Task: Research Airbnb properties in Saidpur, Bangladesh from 1st December, 2023 to 9th December, 2023 for 5 adults. Place can be entire room with 3 bedrooms having 3 beds and 3 bathrooms. Property type can be house. Amenities needed are: air conditioning, kitchen, free parkinig on premises.
Action: Mouse moved to (419, 93)
Screenshot: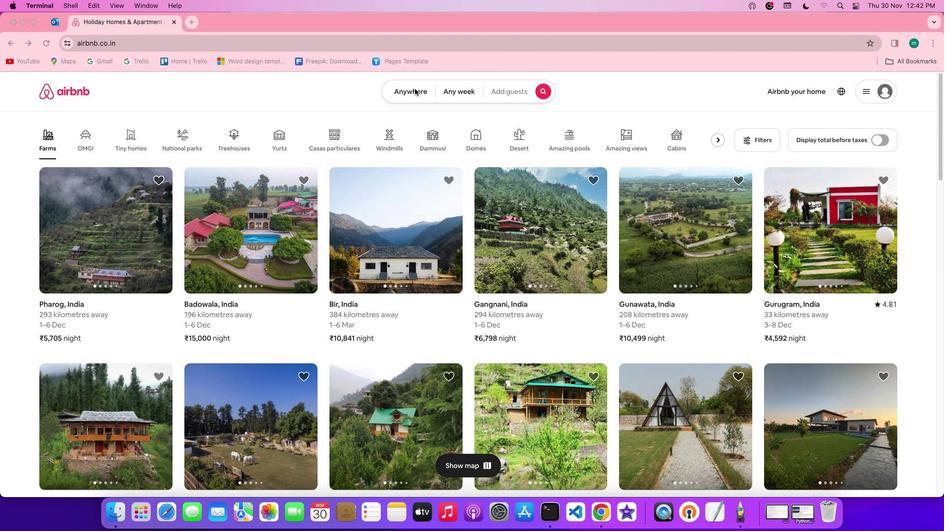 
Action: Mouse pressed left at (419, 93)
Screenshot: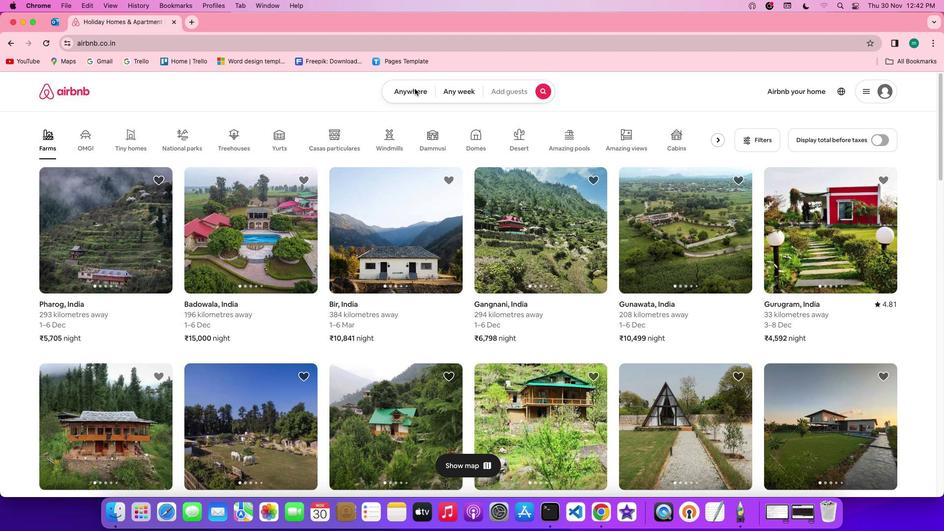 
Action: Mouse pressed left at (419, 93)
Screenshot: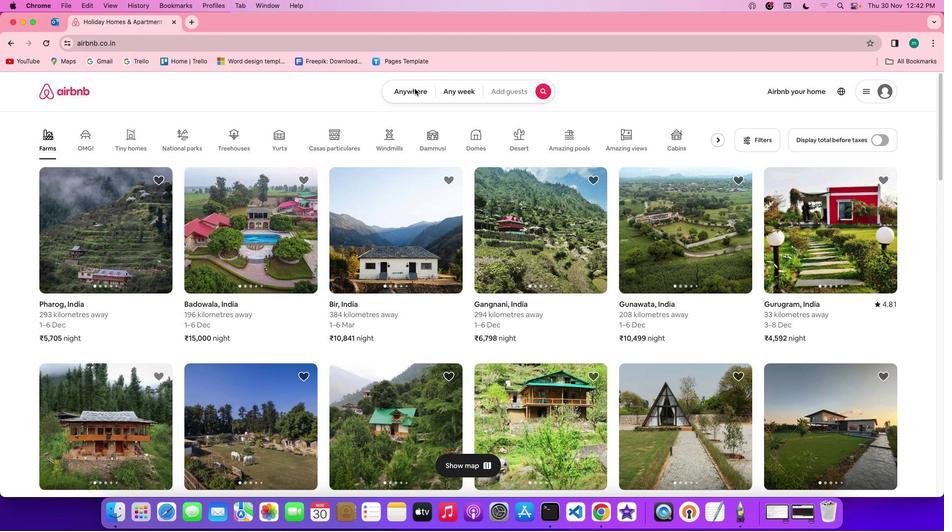 
Action: Mouse moved to (376, 131)
Screenshot: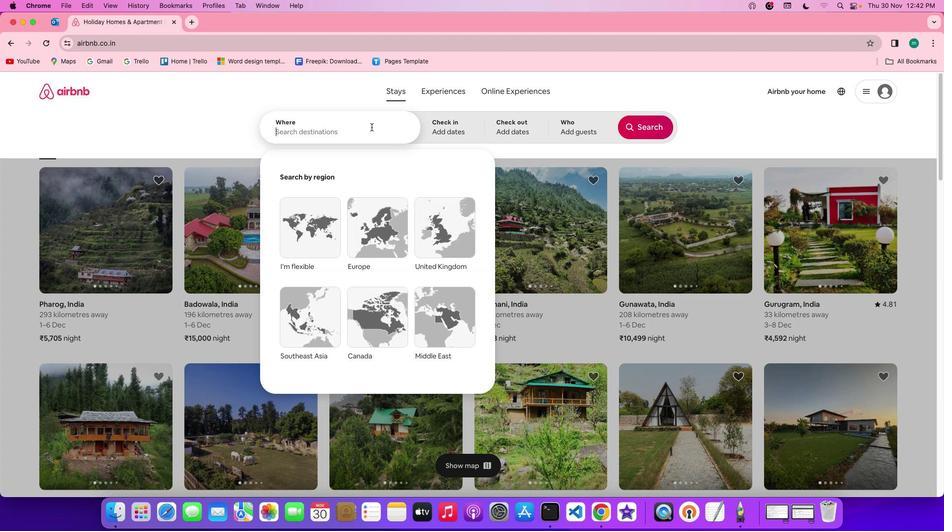 
Action: Mouse pressed left at (376, 131)
Screenshot: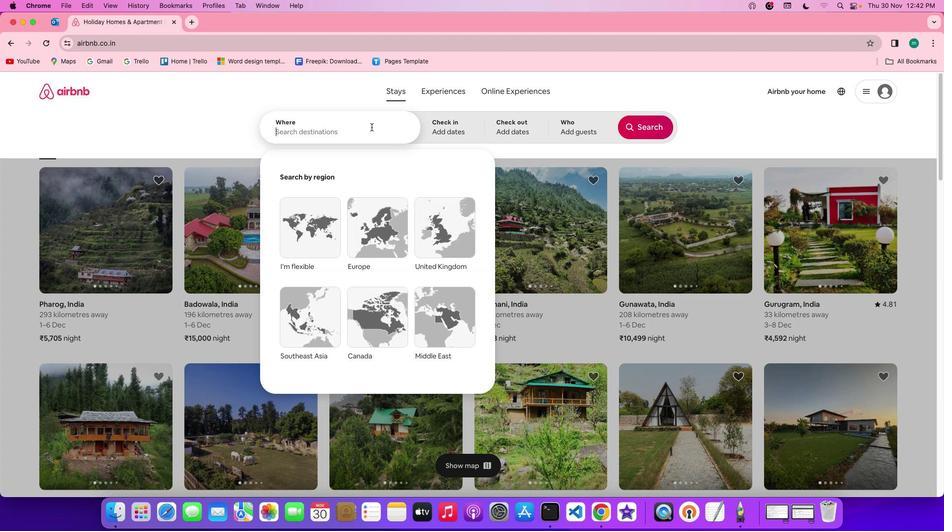 
Action: Key pressed Key.shift'D'Key.backspace's''a''i''d''p''u''r'','Key.spaceKey.shift'b''a''n''g''l''a''d''e''s''h'
Screenshot: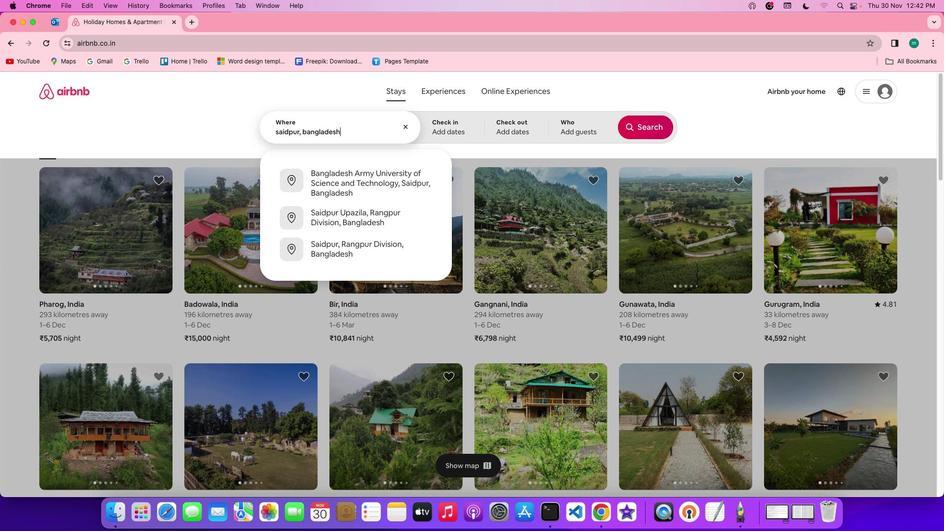
Action: Mouse moved to (435, 130)
Screenshot: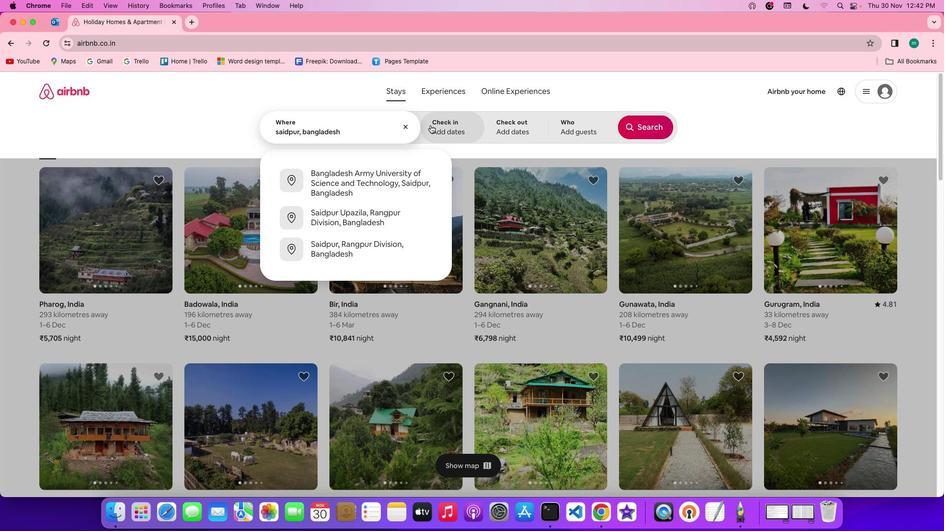 
Action: Mouse pressed left at (435, 130)
Screenshot: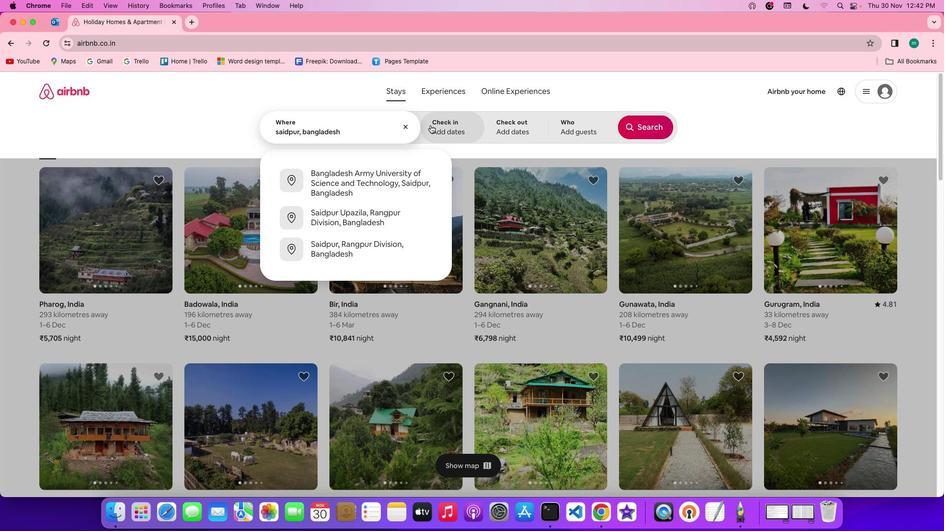 
Action: Mouse moved to (620, 248)
Screenshot: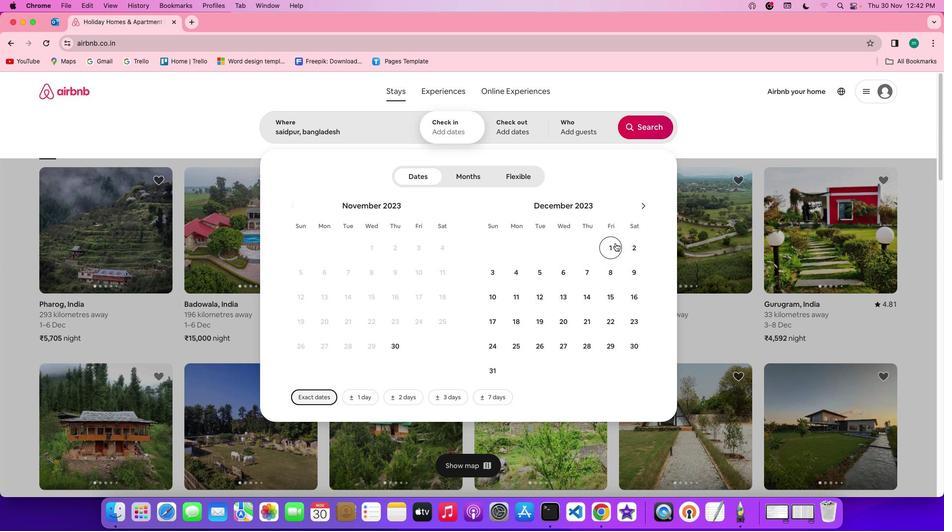 
Action: Mouse pressed left at (620, 248)
Screenshot: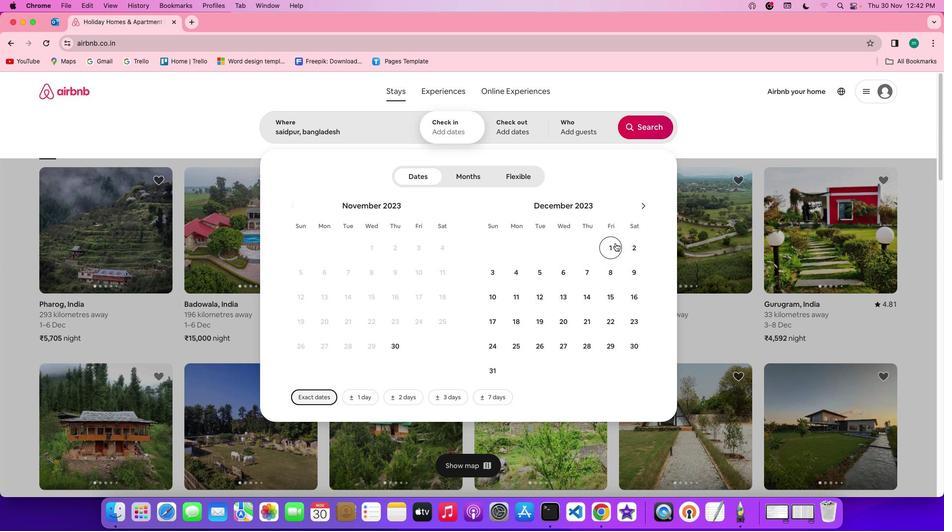 
Action: Mouse moved to (636, 271)
Screenshot: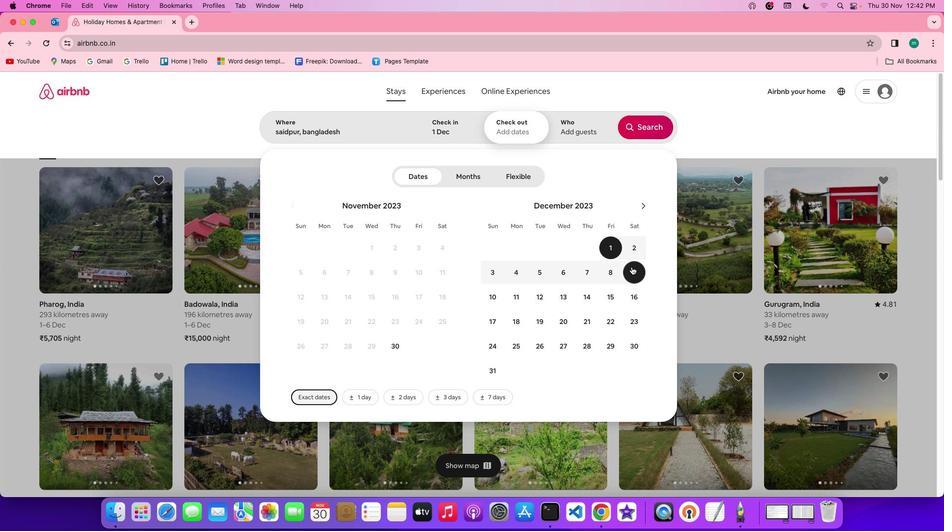 
Action: Mouse pressed left at (636, 271)
Screenshot: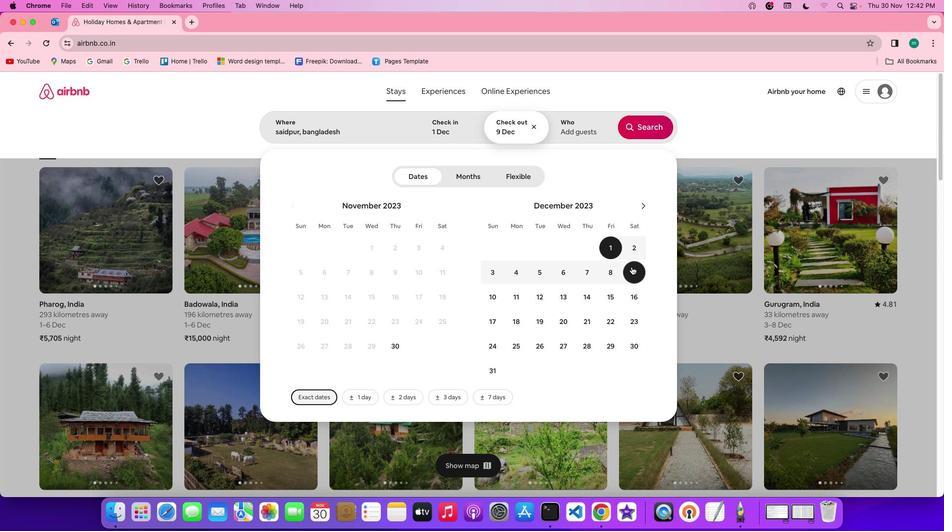 
Action: Mouse moved to (592, 141)
Screenshot: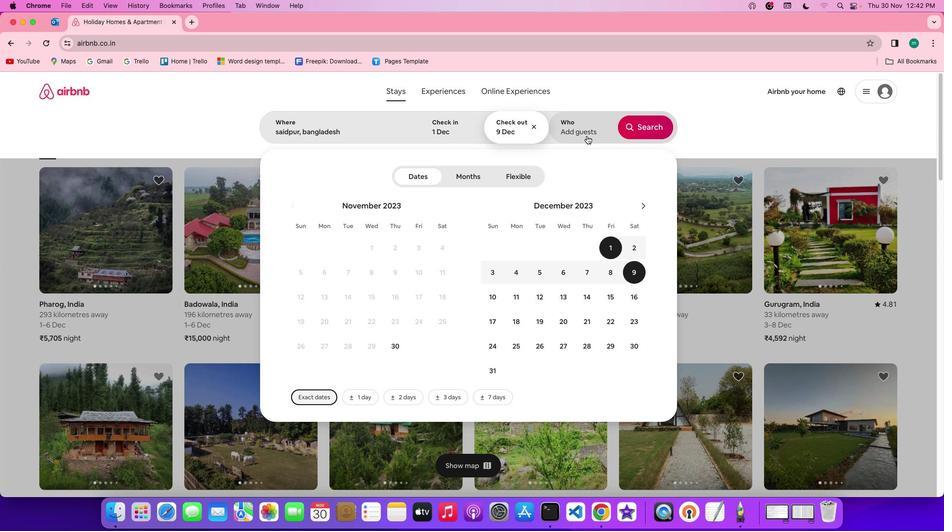 
Action: Mouse pressed left at (592, 141)
Screenshot: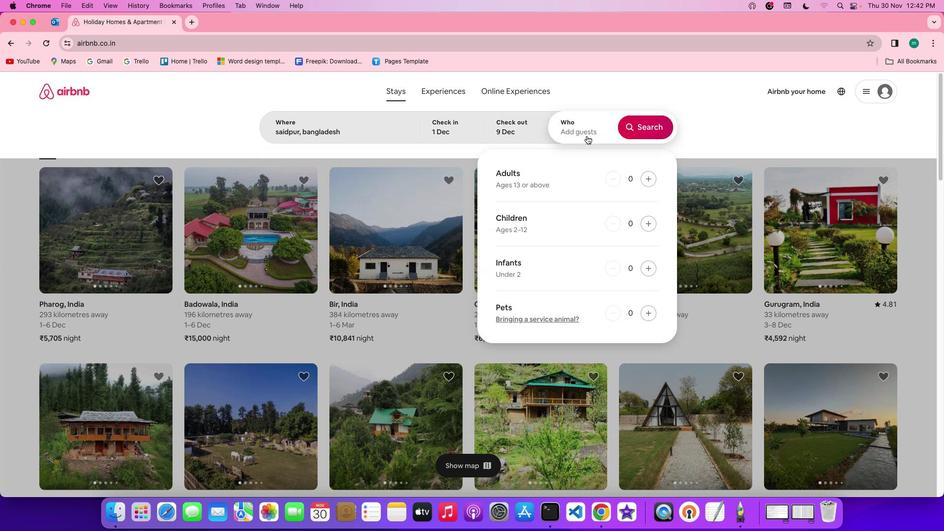 
Action: Mouse moved to (656, 185)
Screenshot: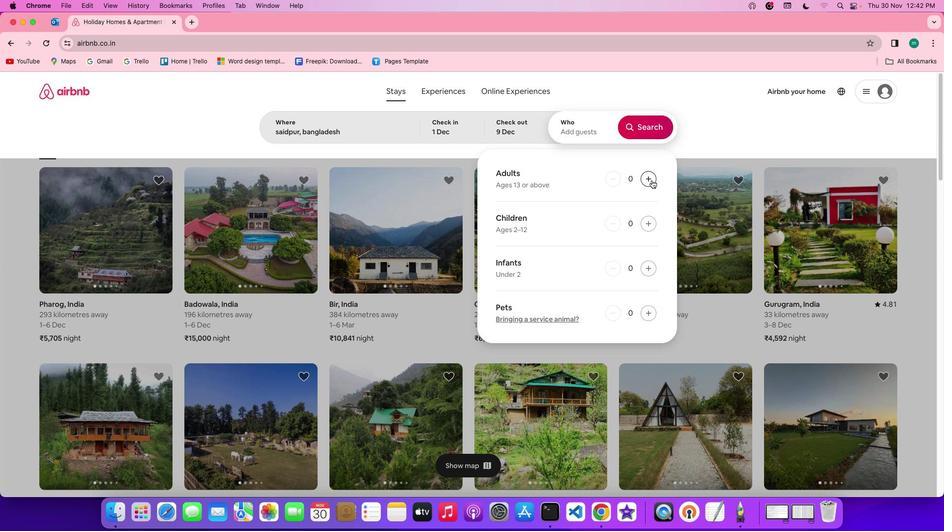 
Action: Mouse pressed left at (656, 185)
Screenshot: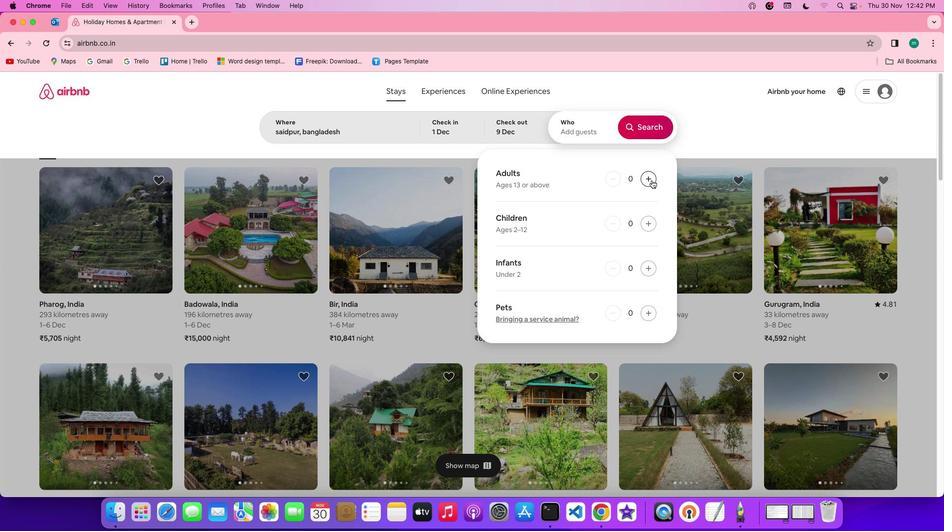 
Action: Mouse pressed left at (656, 185)
Screenshot: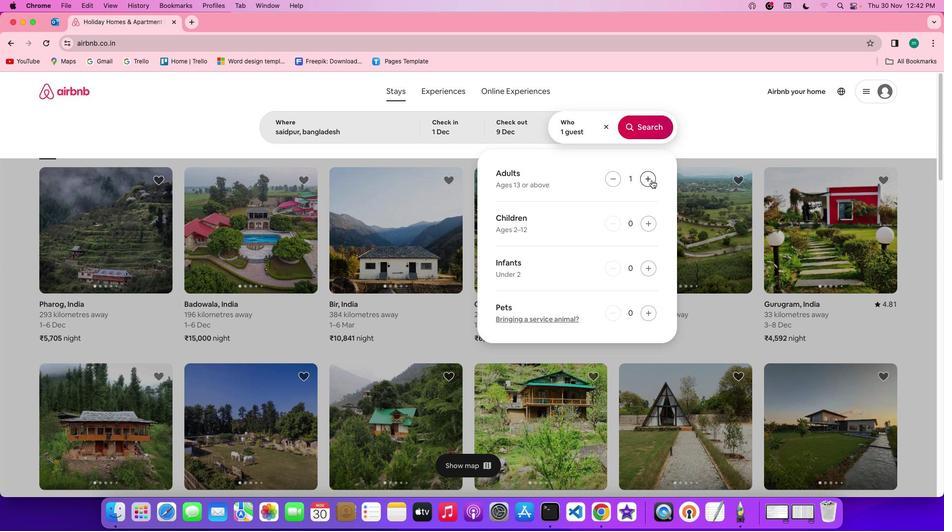 
Action: Mouse pressed left at (656, 185)
Screenshot: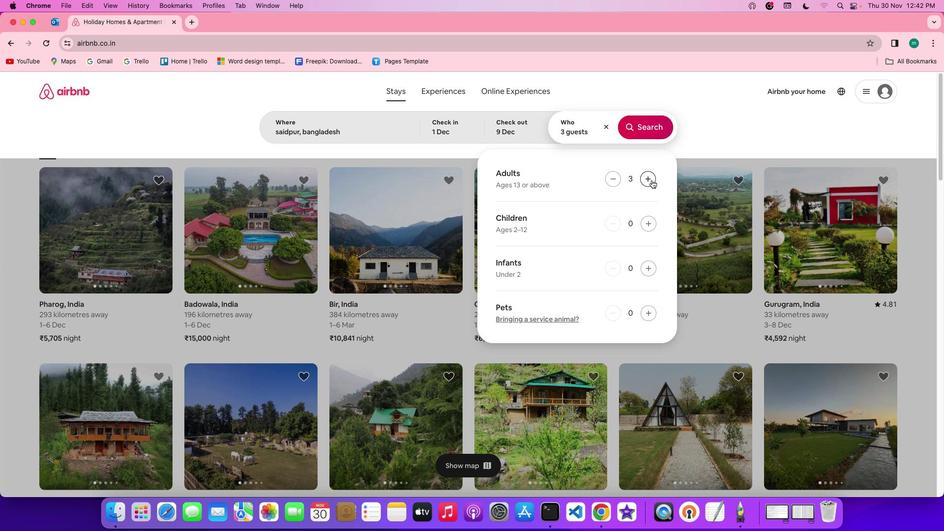 
Action: Mouse pressed left at (656, 185)
Screenshot: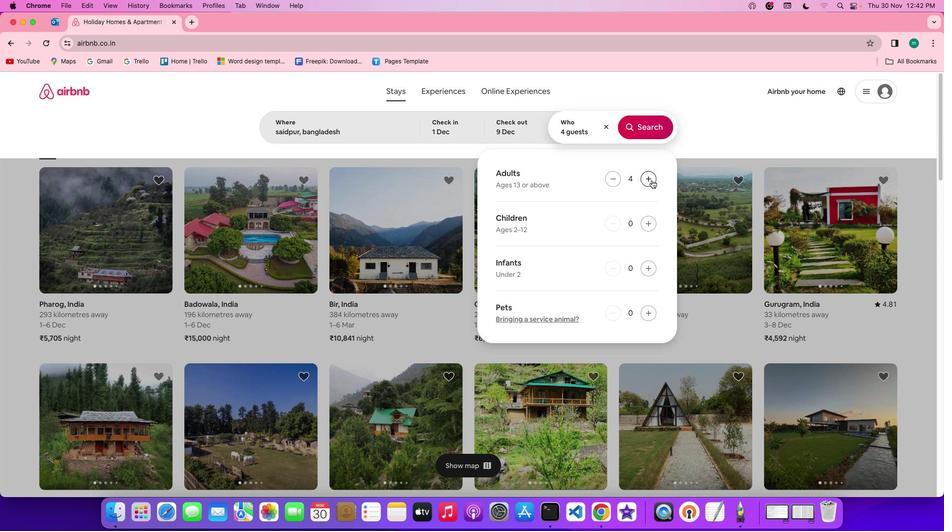 
Action: Mouse pressed left at (656, 185)
Screenshot: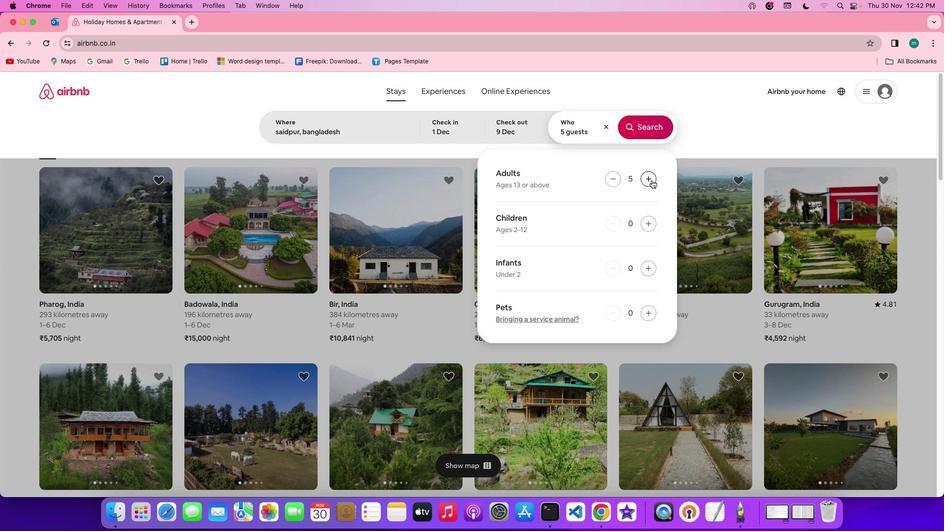 
Action: Mouse moved to (639, 131)
Screenshot: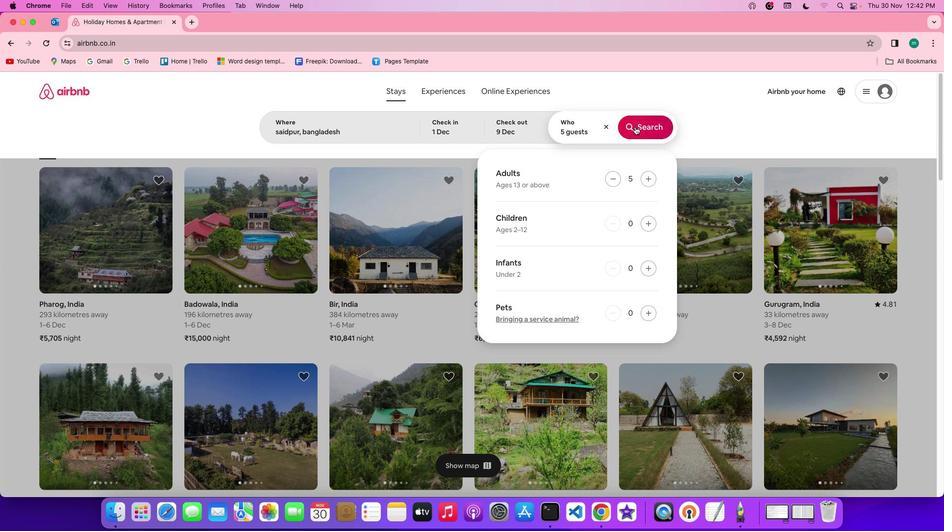 
Action: Mouse pressed left at (639, 131)
Screenshot: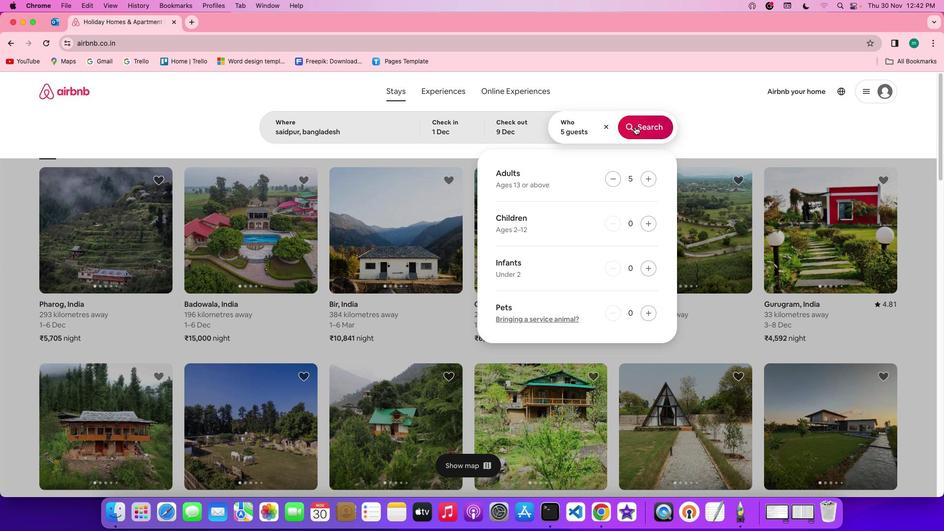 
Action: Mouse moved to (799, 133)
Screenshot: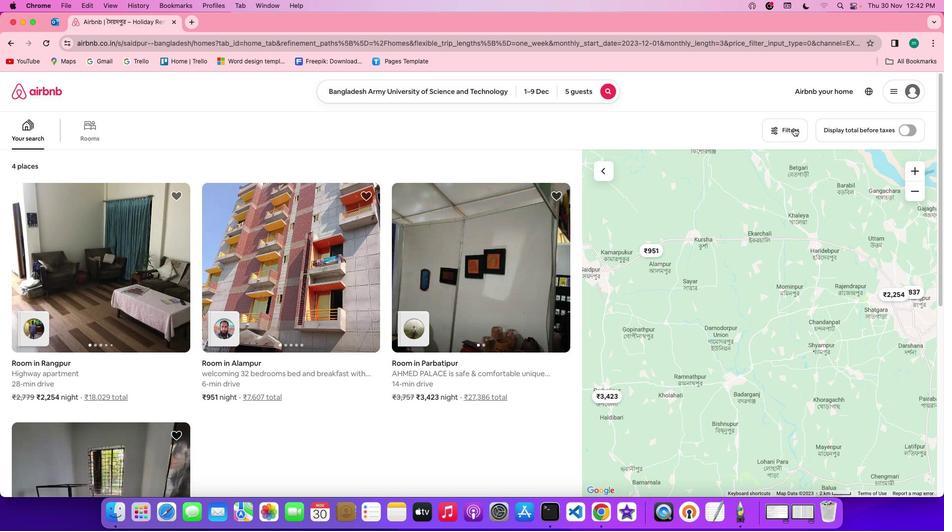 
Action: Mouse pressed left at (799, 133)
Screenshot: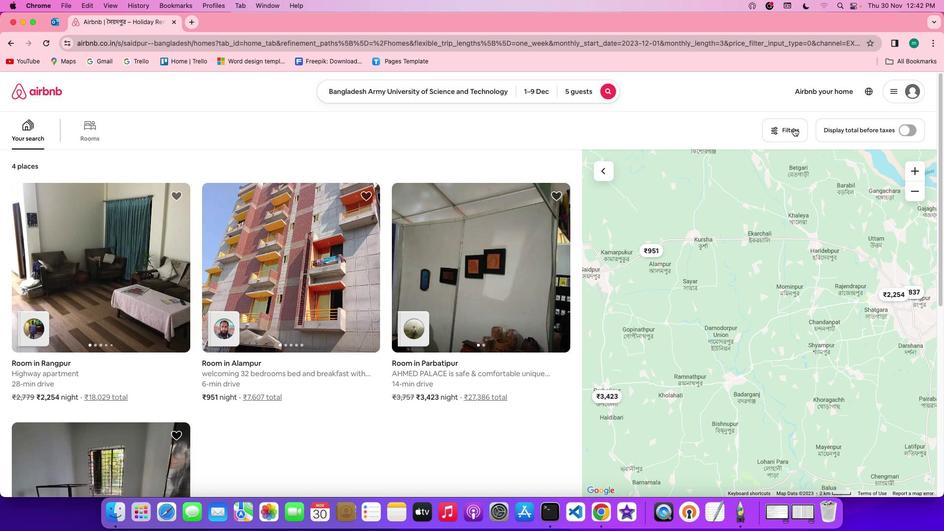 
Action: Mouse moved to (530, 290)
Screenshot: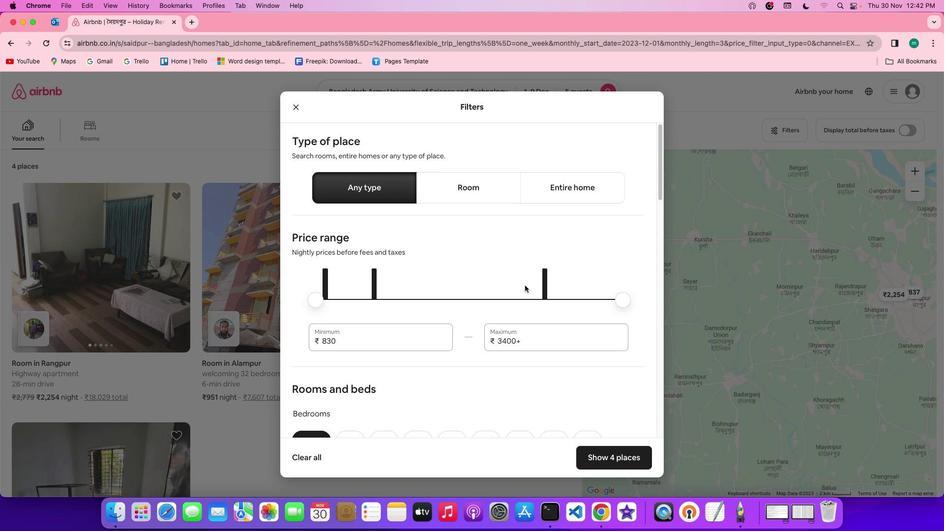 
Action: Mouse scrolled (530, 290) with delta (4, 4)
Screenshot: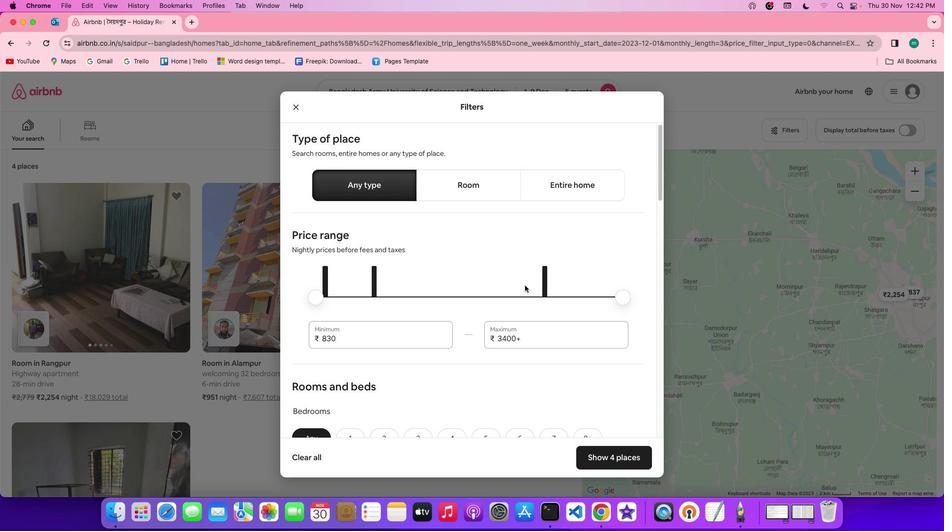 
Action: Mouse scrolled (530, 290) with delta (4, 4)
Screenshot: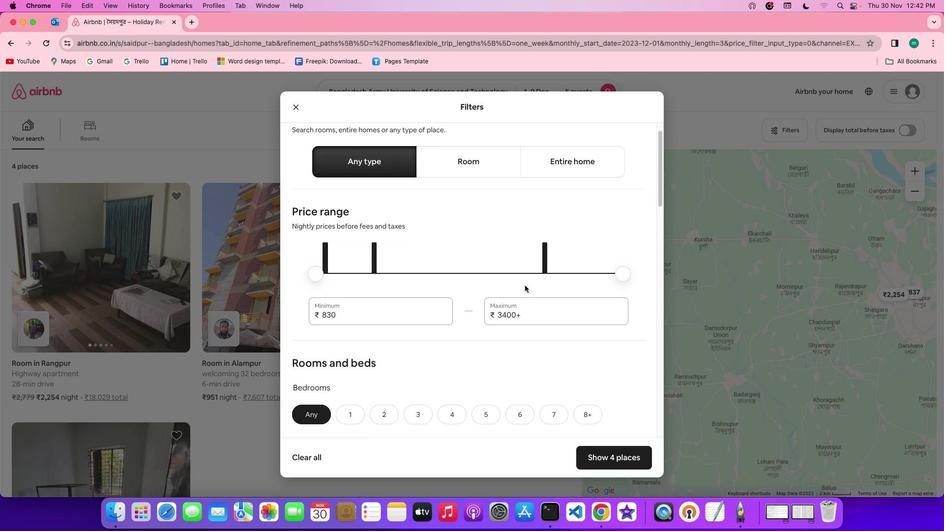 
Action: Mouse scrolled (530, 290) with delta (4, 3)
Screenshot: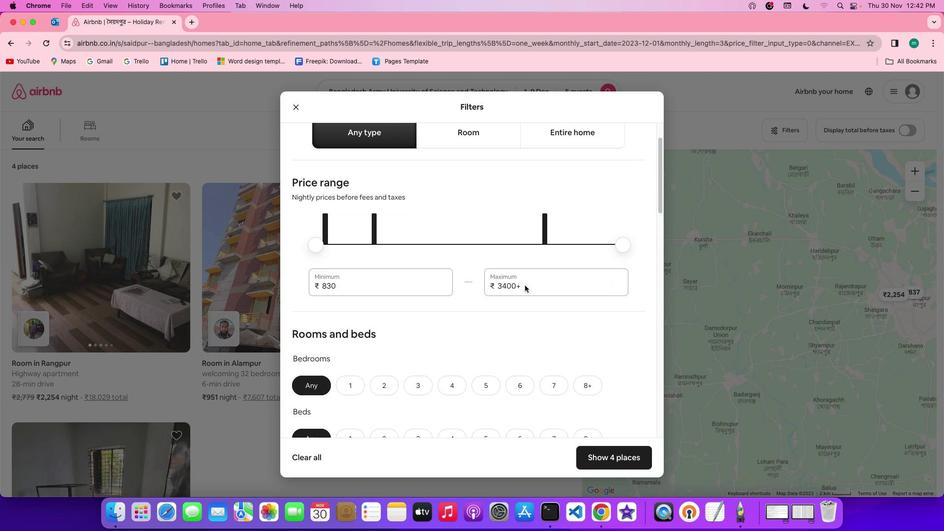 
Action: Mouse scrolled (530, 290) with delta (4, 3)
Screenshot: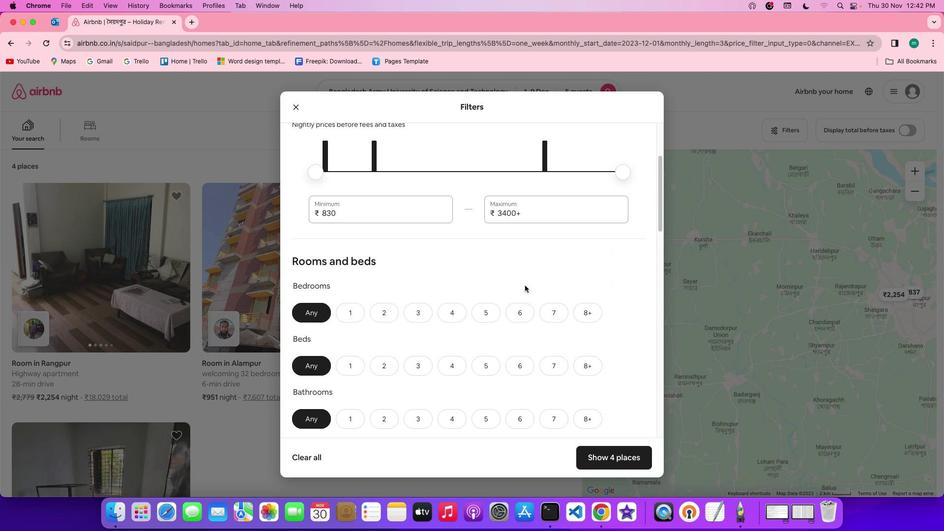 
Action: Mouse scrolled (530, 290) with delta (4, 4)
Screenshot: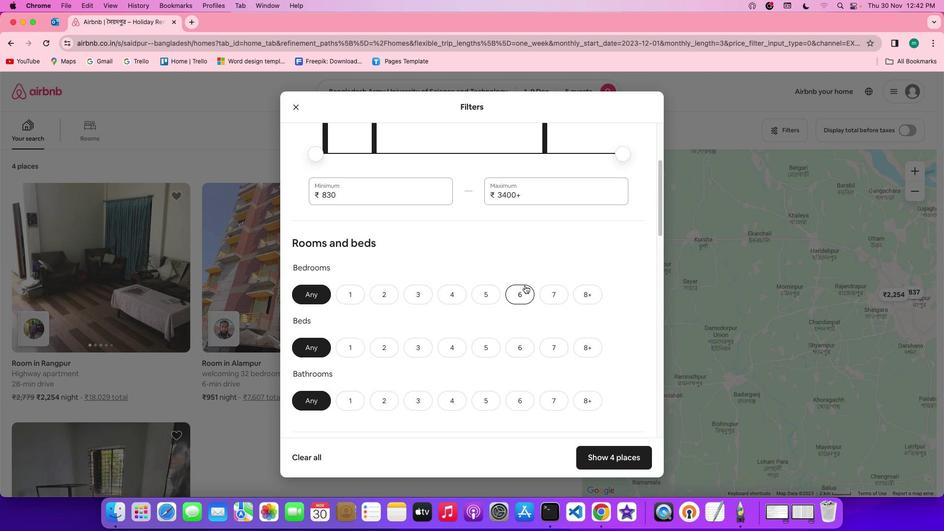 
Action: Mouse scrolled (530, 290) with delta (4, 4)
Screenshot: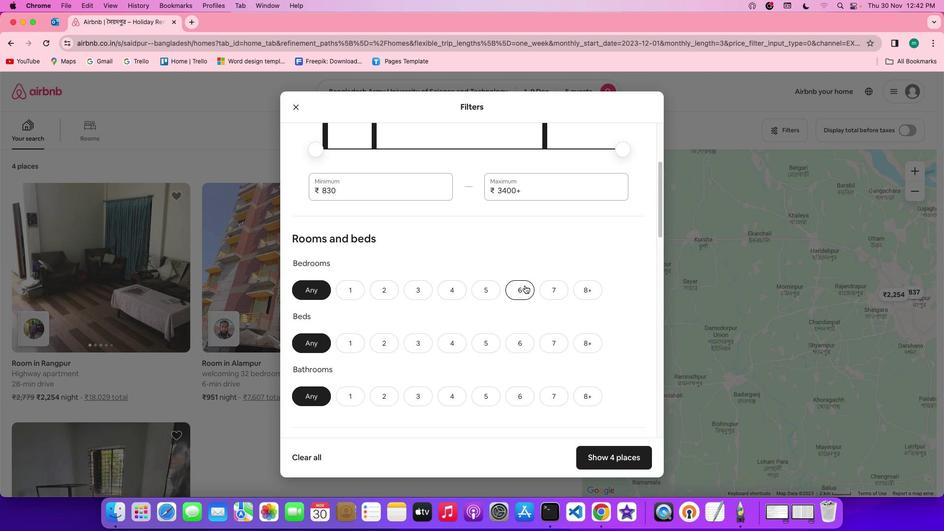 
Action: Mouse scrolled (530, 290) with delta (4, 4)
Screenshot: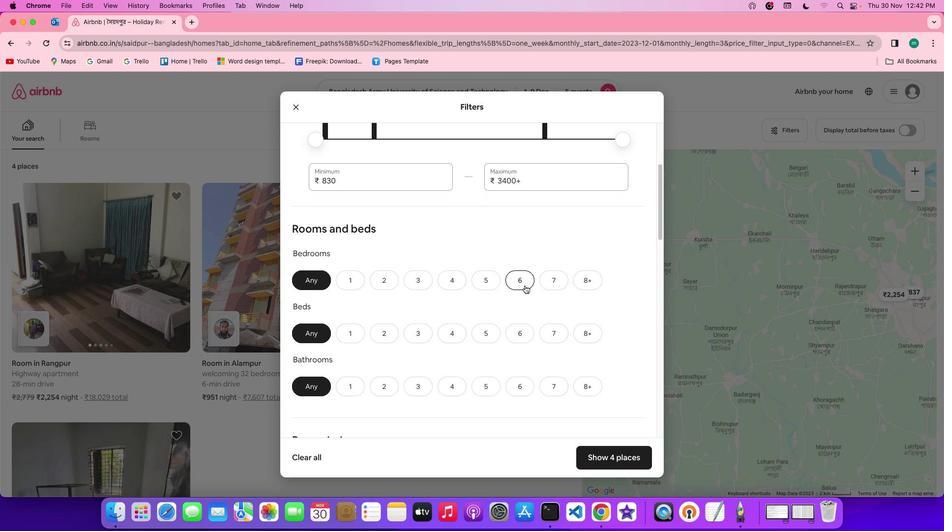 
Action: Mouse scrolled (530, 290) with delta (4, 4)
Screenshot: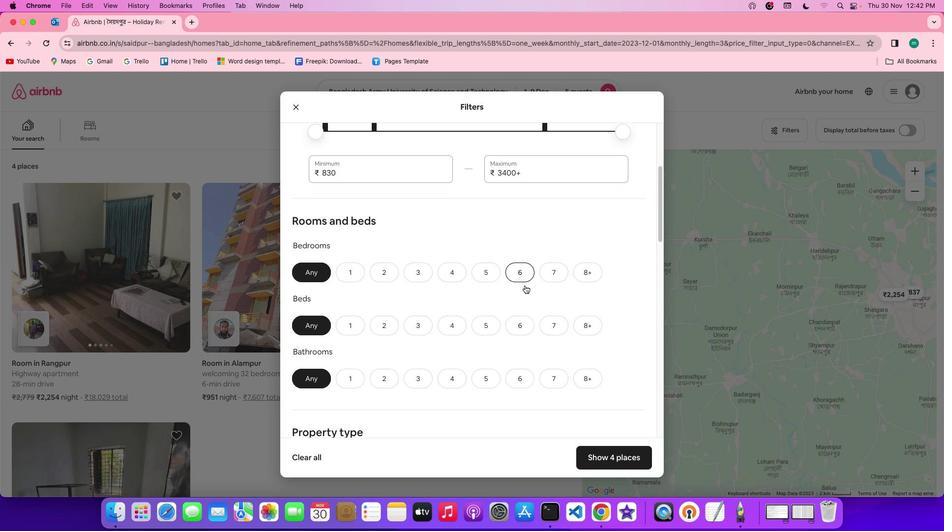 
Action: Mouse scrolled (530, 290) with delta (4, 4)
Screenshot: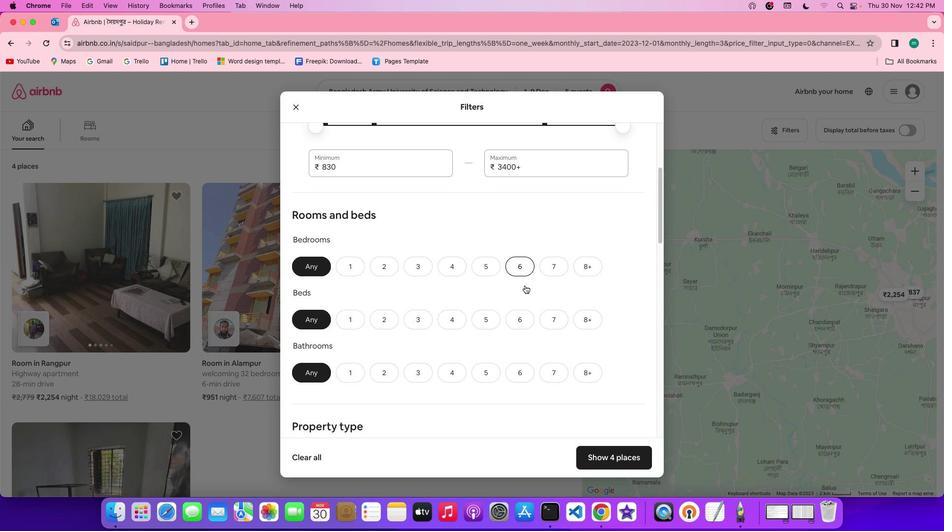 
Action: Mouse scrolled (530, 290) with delta (4, 4)
Screenshot: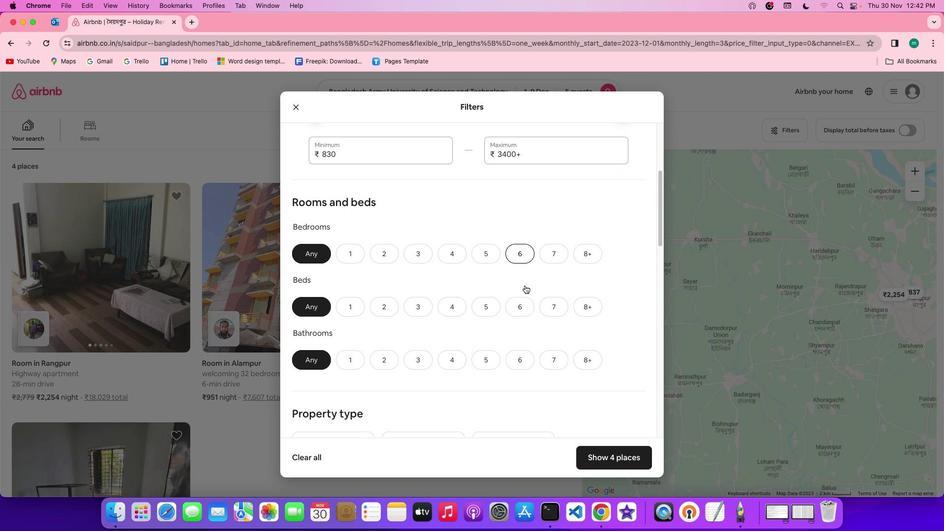 
Action: Mouse moved to (418, 247)
Screenshot: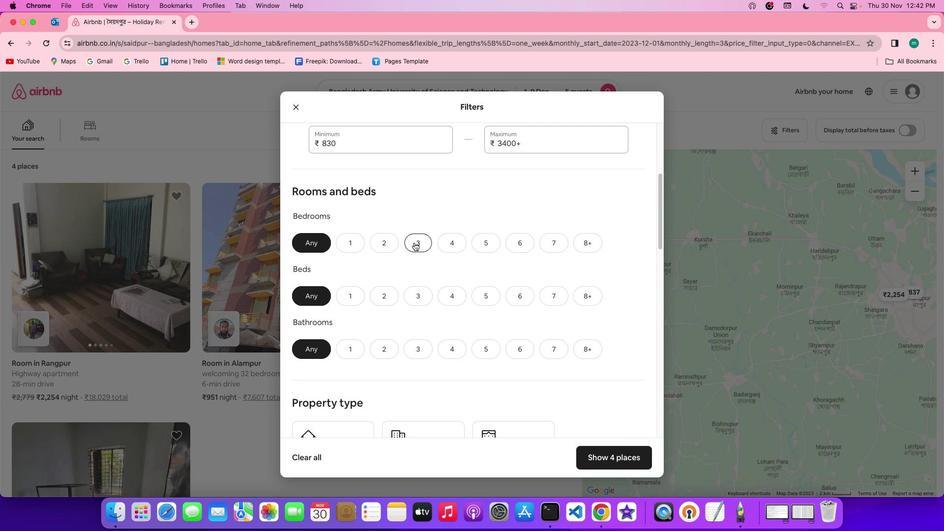 
Action: Mouse pressed left at (418, 247)
Screenshot: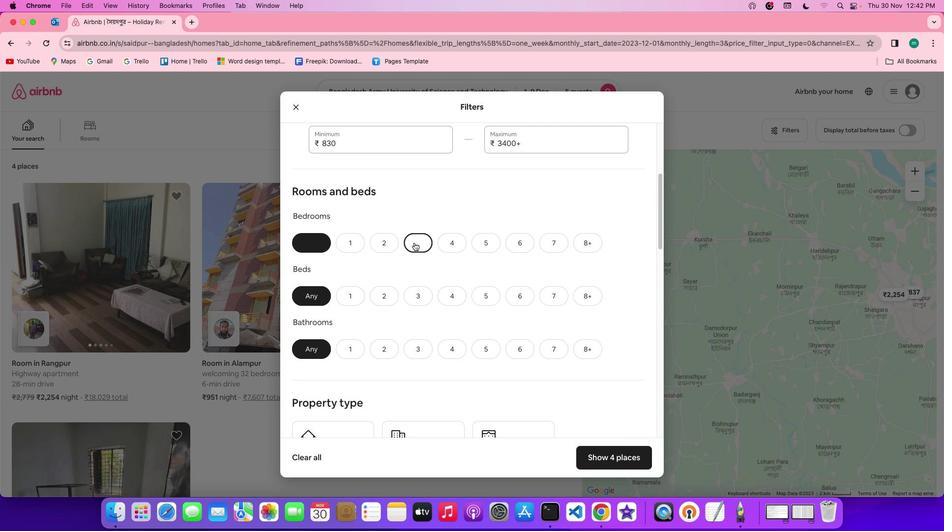 
Action: Mouse moved to (421, 291)
Screenshot: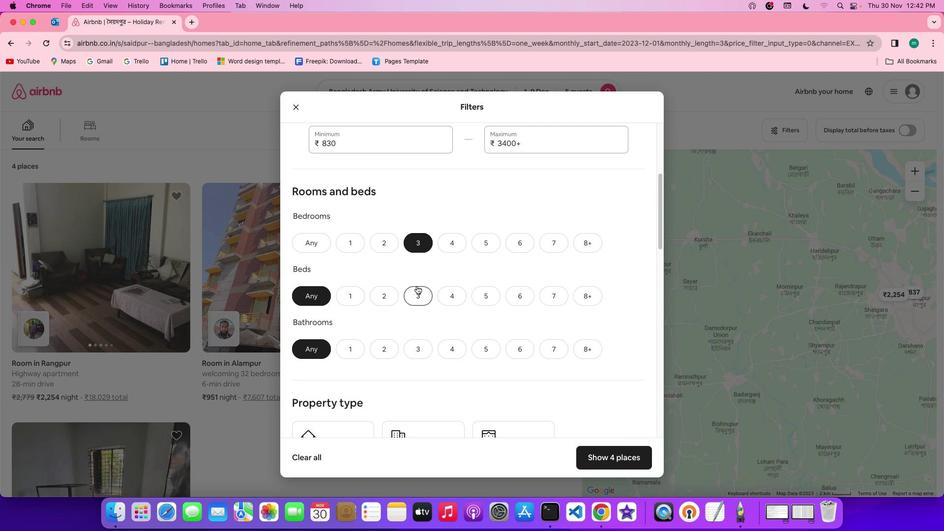
Action: Mouse pressed left at (421, 291)
Screenshot: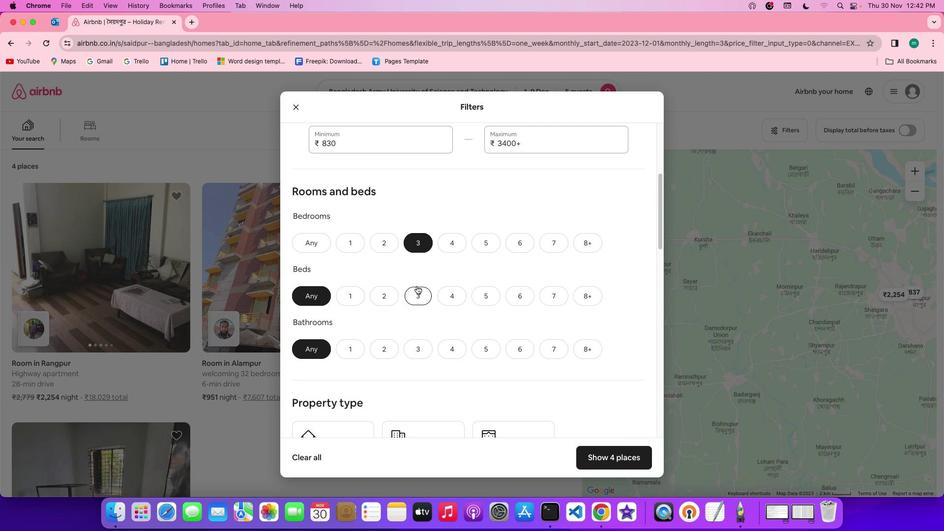 
Action: Mouse moved to (415, 355)
Screenshot: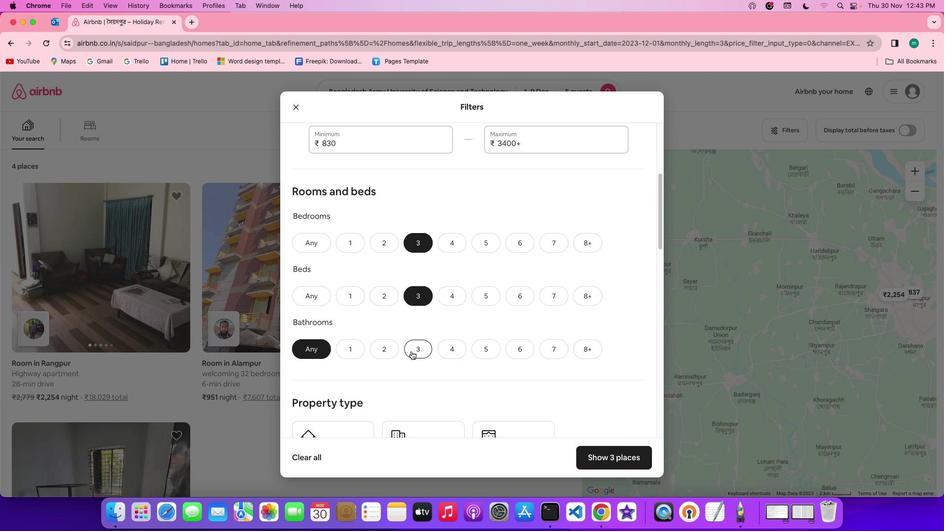 
Action: Mouse pressed left at (415, 355)
Screenshot: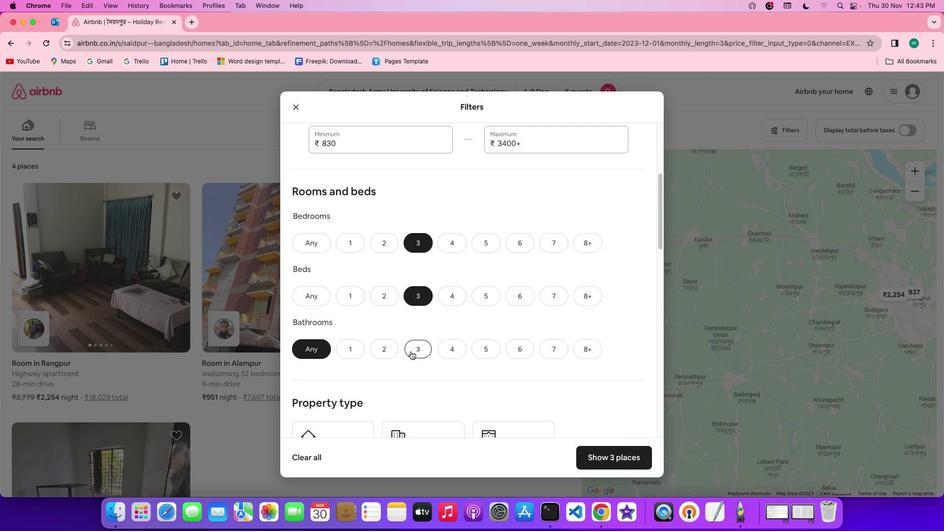 
Action: Mouse moved to (551, 354)
Screenshot: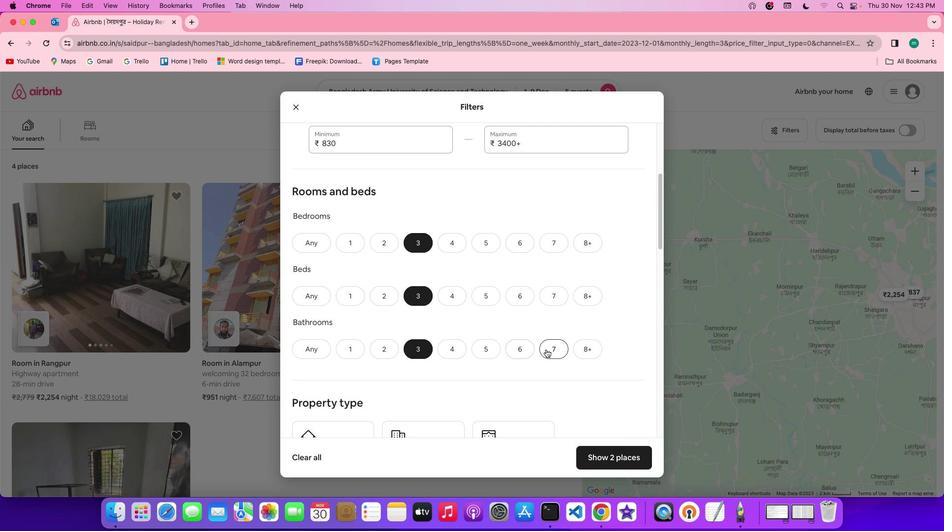 
Action: Mouse scrolled (551, 354) with delta (4, 4)
Screenshot: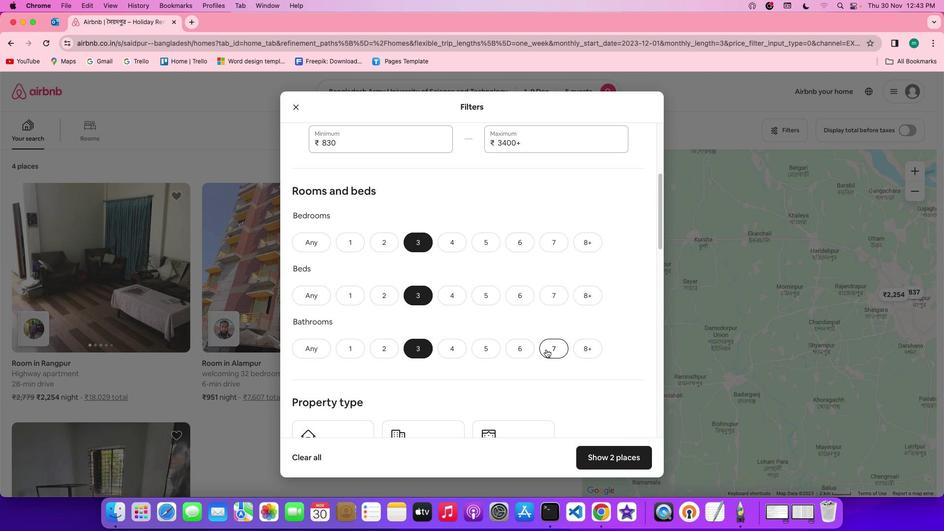 
Action: Mouse scrolled (551, 354) with delta (4, 4)
Screenshot: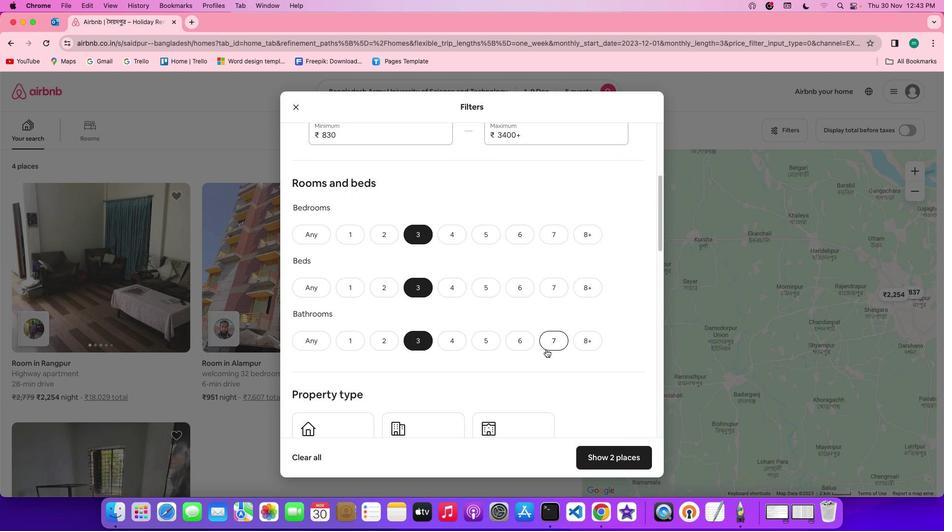 
Action: Mouse scrolled (551, 354) with delta (4, 3)
Screenshot: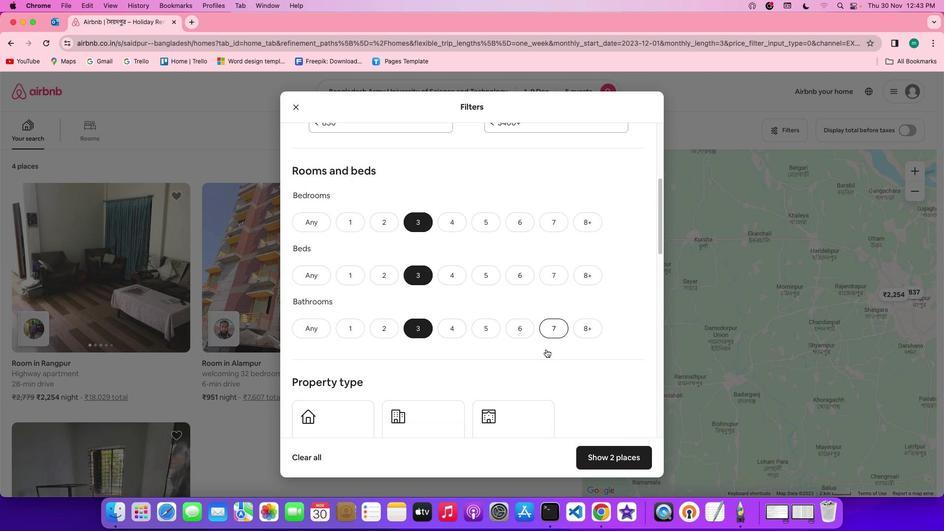 
Action: Mouse scrolled (551, 354) with delta (4, 3)
Screenshot: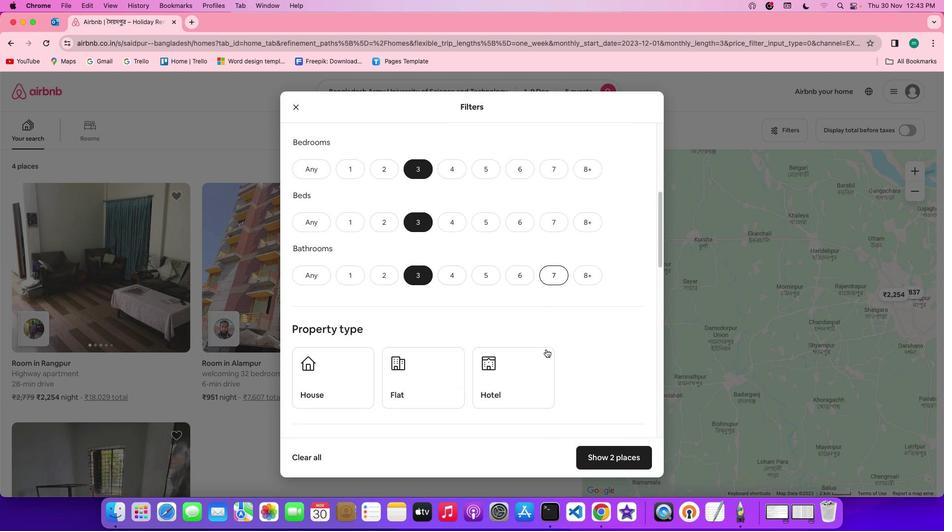 
Action: Mouse scrolled (551, 354) with delta (4, 4)
Screenshot: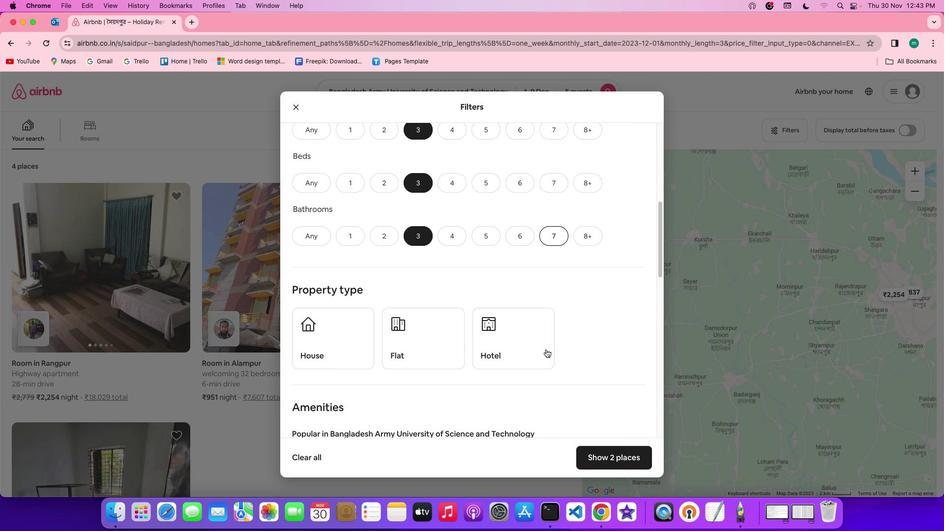 
Action: Mouse scrolled (551, 354) with delta (4, 4)
Screenshot: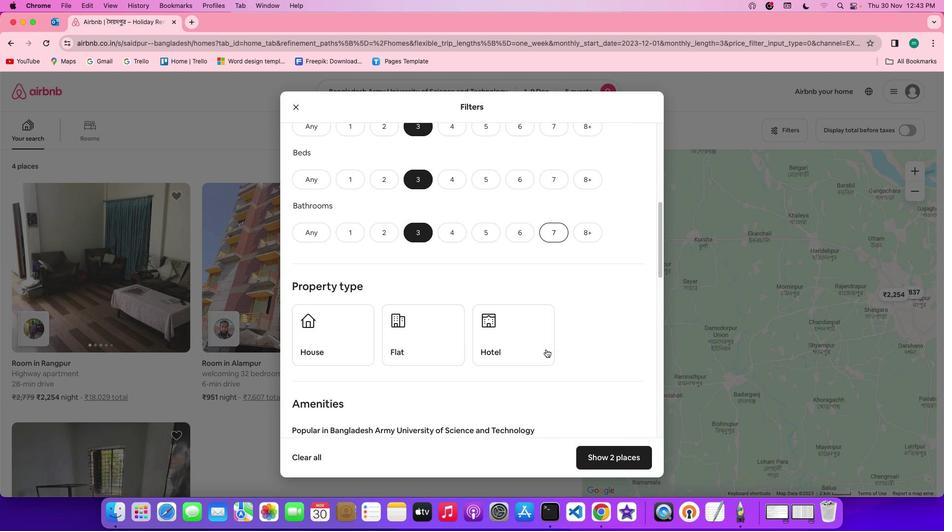 
Action: Mouse scrolled (551, 354) with delta (4, 4)
Screenshot: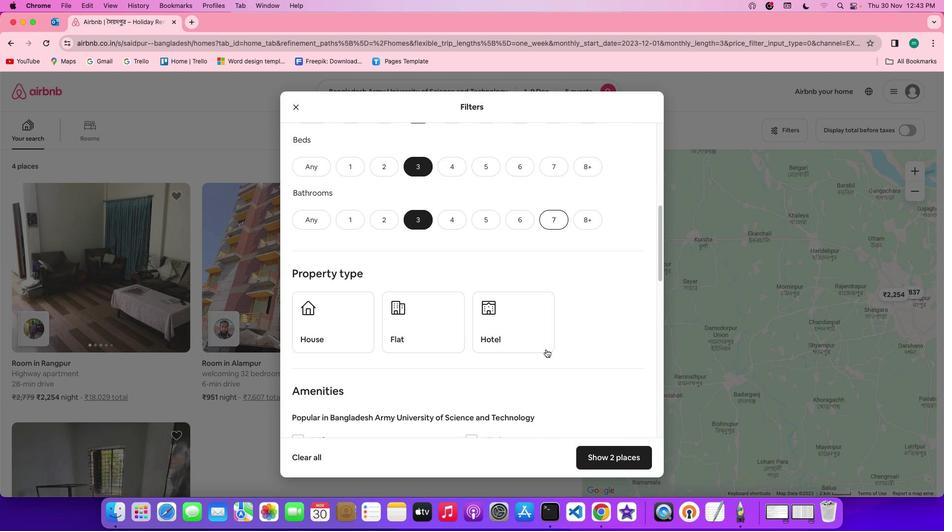 
Action: Mouse scrolled (551, 354) with delta (4, 4)
Screenshot: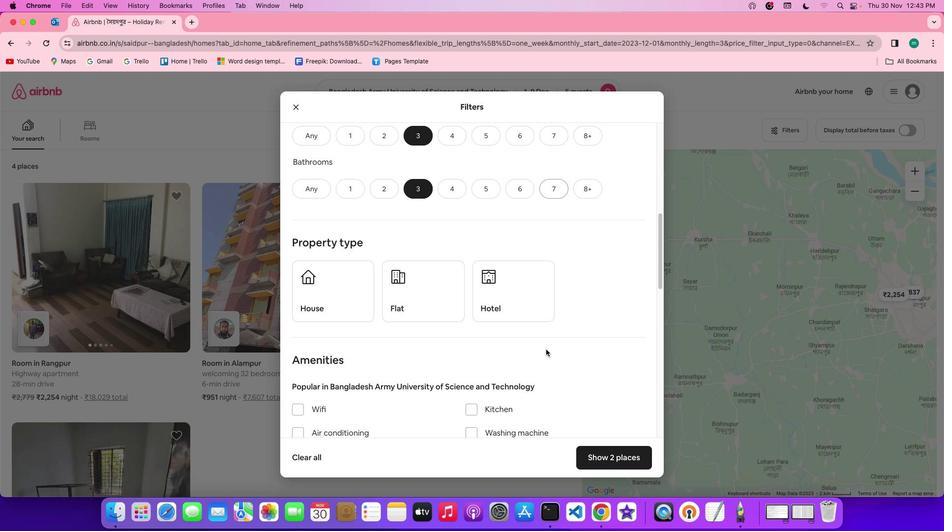 
Action: Mouse scrolled (551, 354) with delta (4, 4)
Screenshot: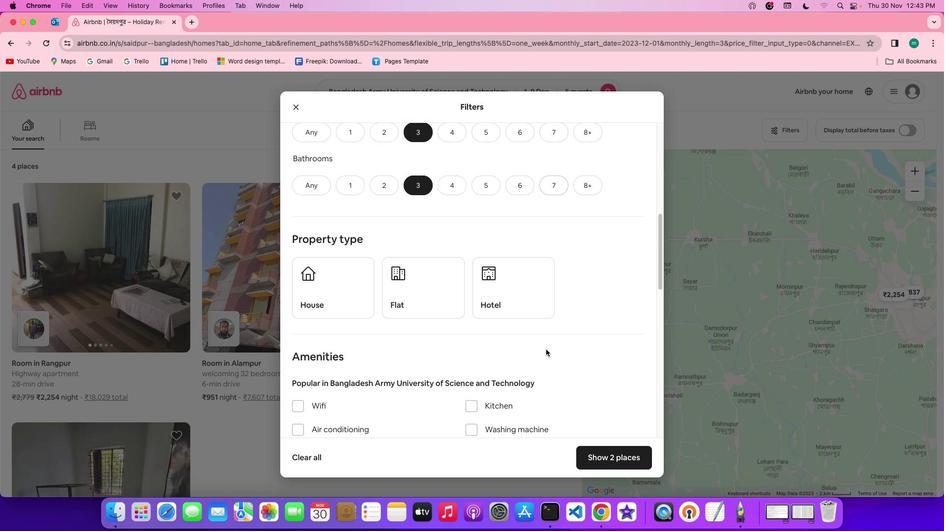 
Action: Mouse scrolled (551, 354) with delta (4, 3)
Screenshot: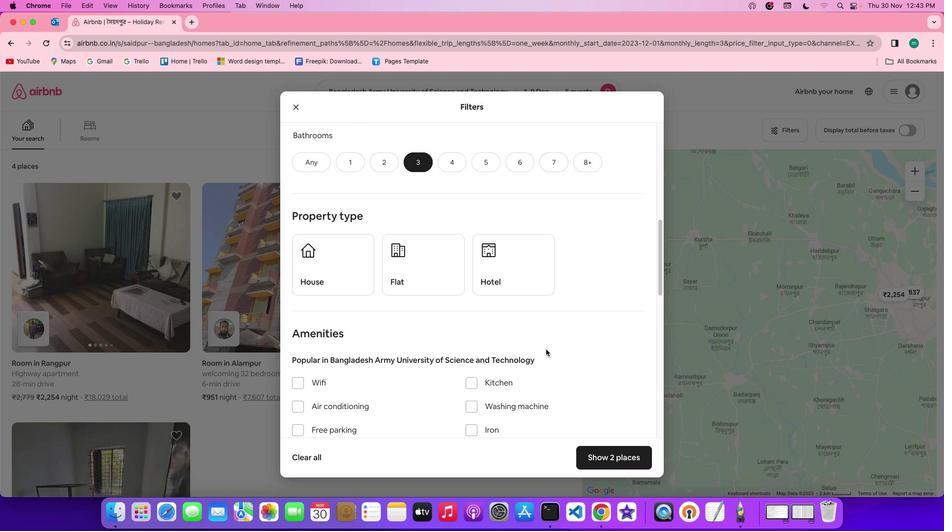 
Action: Mouse moved to (337, 239)
Screenshot: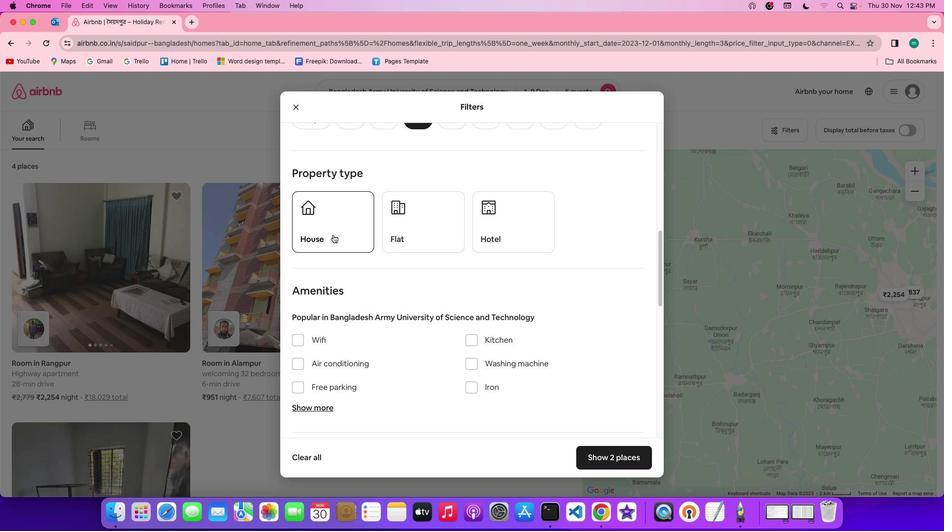 
Action: Mouse pressed left at (337, 239)
Screenshot: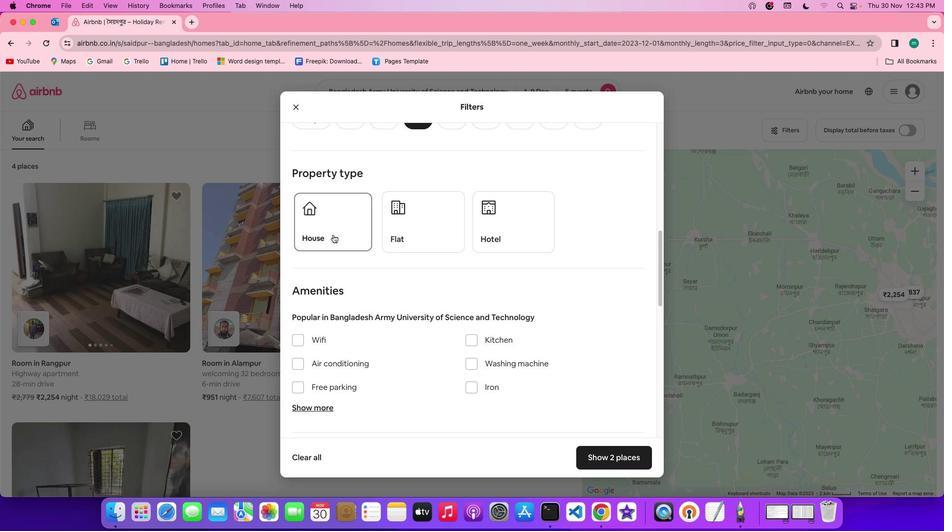 
Action: Mouse moved to (517, 290)
Screenshot: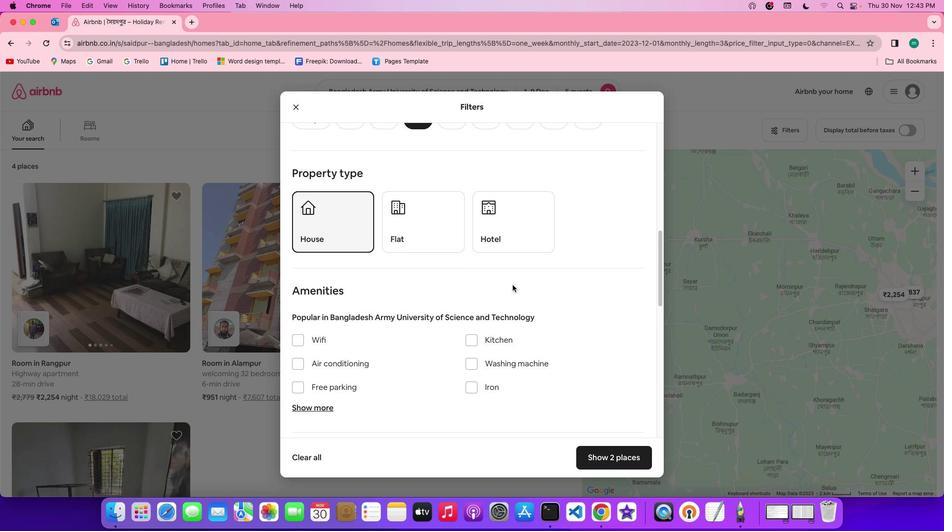 
Action: Mouse scrolled (517, 290) with delta (4, 4)
Screenshot: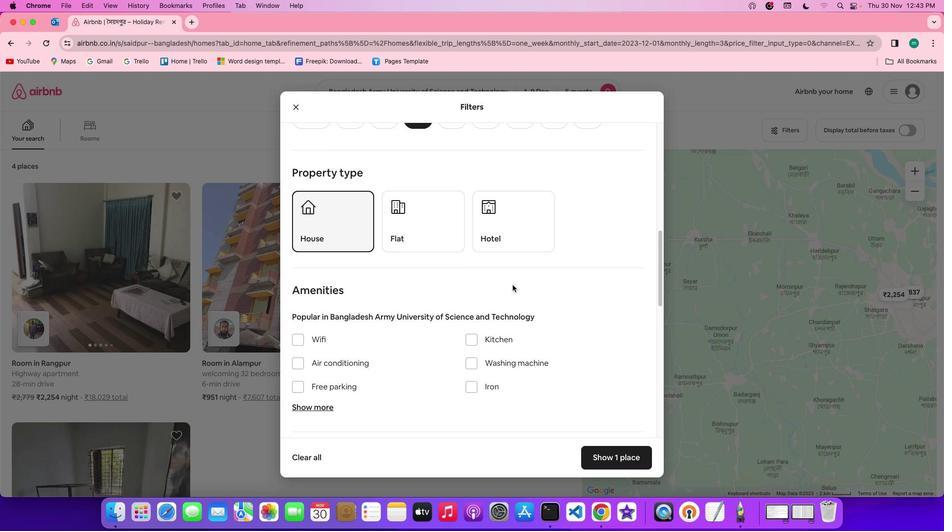 
Action: Mouse scrolled (517, 290) with delta (4, 4)
Screenshot: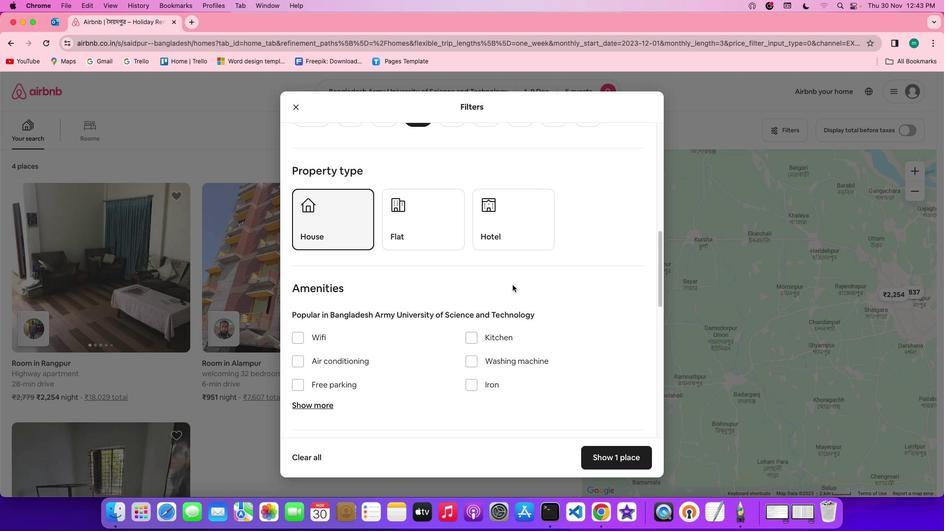 
Action: Mouse scrolled (517, 290) with delta (4, 4)
Screenshot: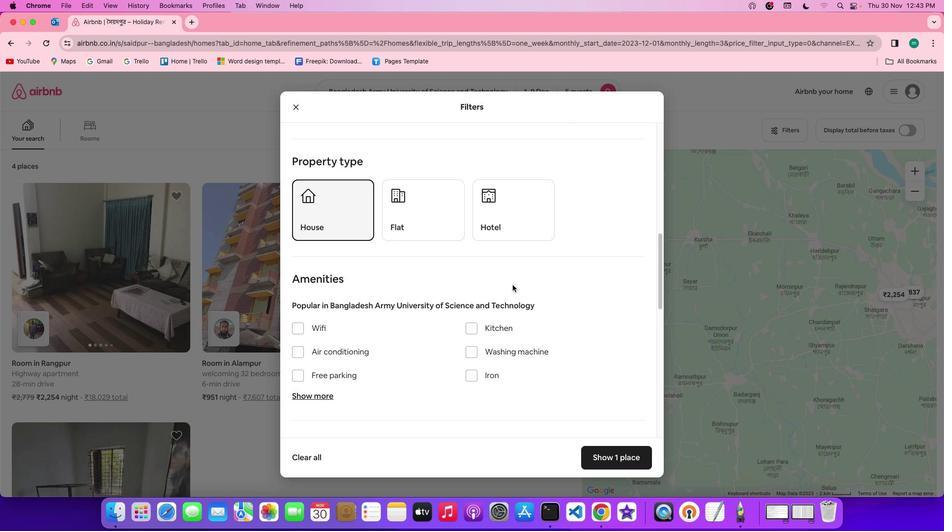 
Action: Mouse scrolled (517, 290) with delta (4, 4)
Screenshot: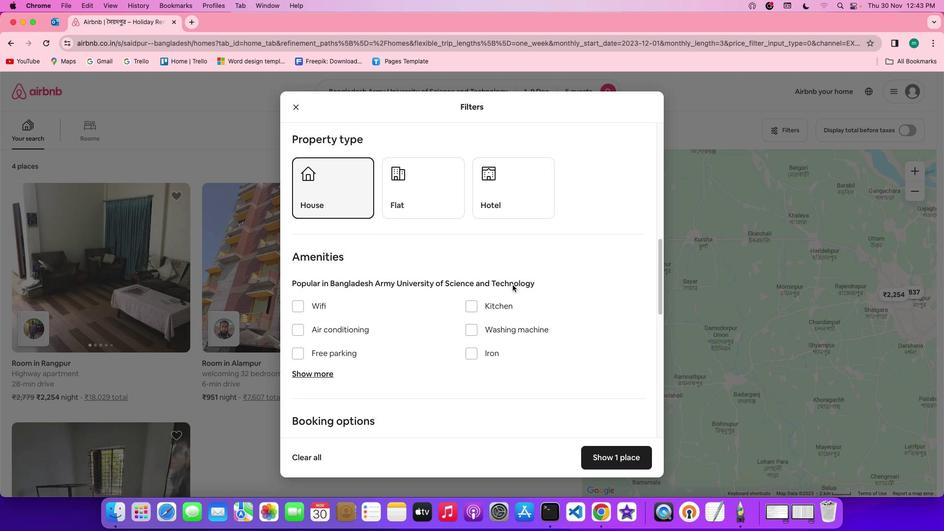 
Action: Mouse scrolled (517, 290) with delta (4, 4)
Screenshot: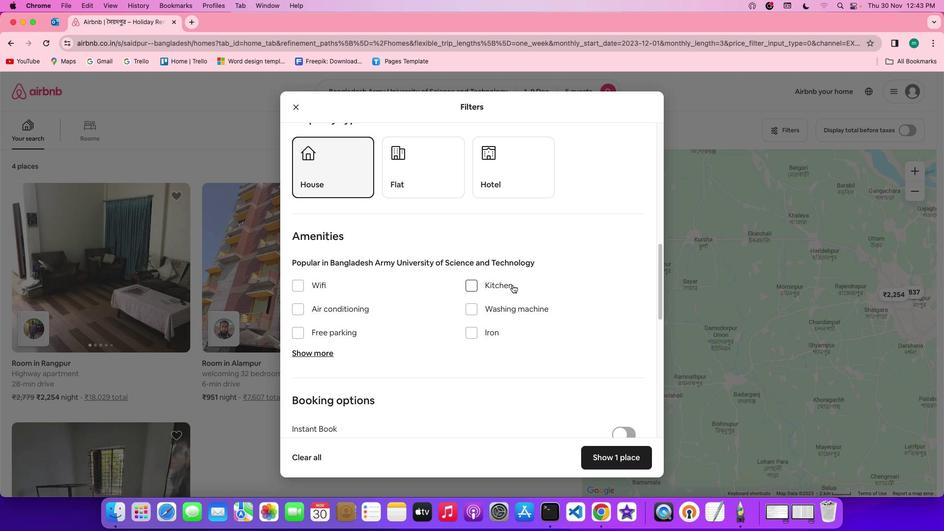 
Action: Mouse scrolled (517, 290) with delta (4, 4)
Screenshot: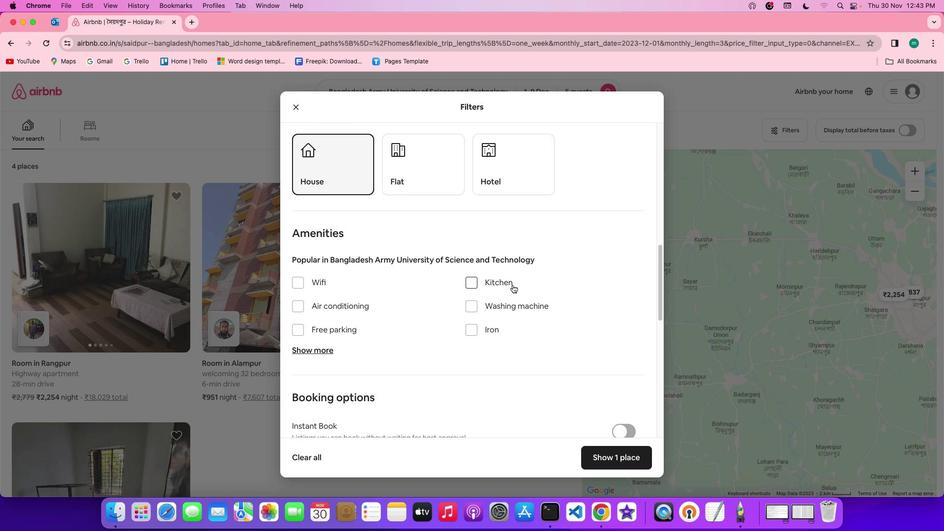 
Action: Mouse scrolled (517, 290) with delta (4, 4)
Screenshot: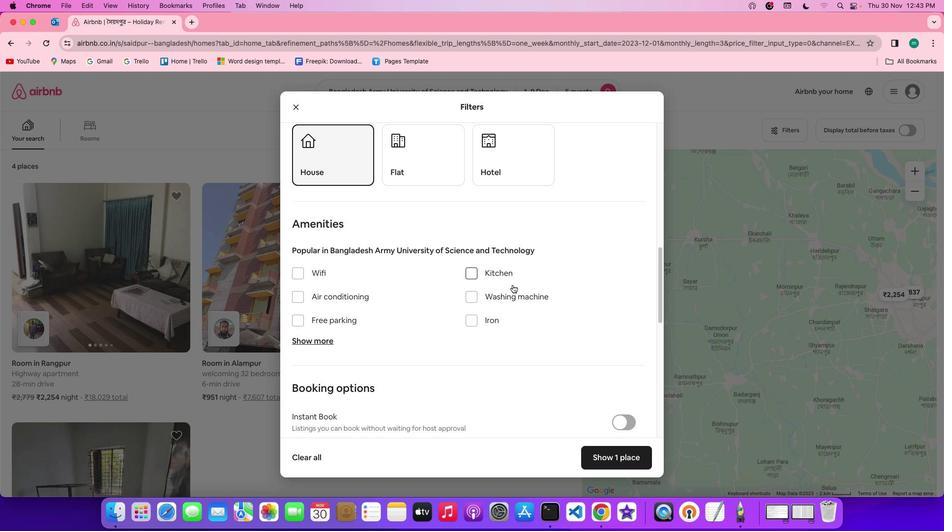 
Action: Mouse scrolled (517, 290) with delta (4, 4)
Screenshot: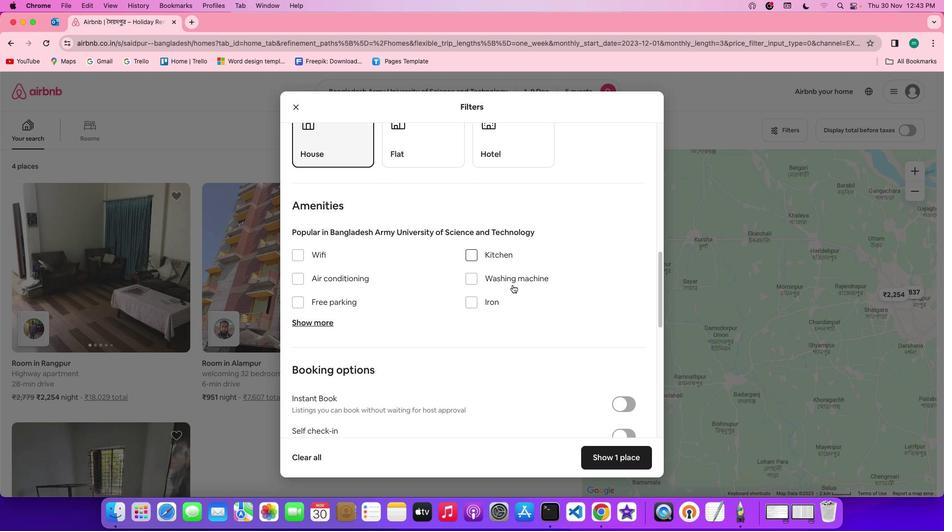 
Action: Mouse scrolled (517, 290) with delta (4, 4)
Screenshot: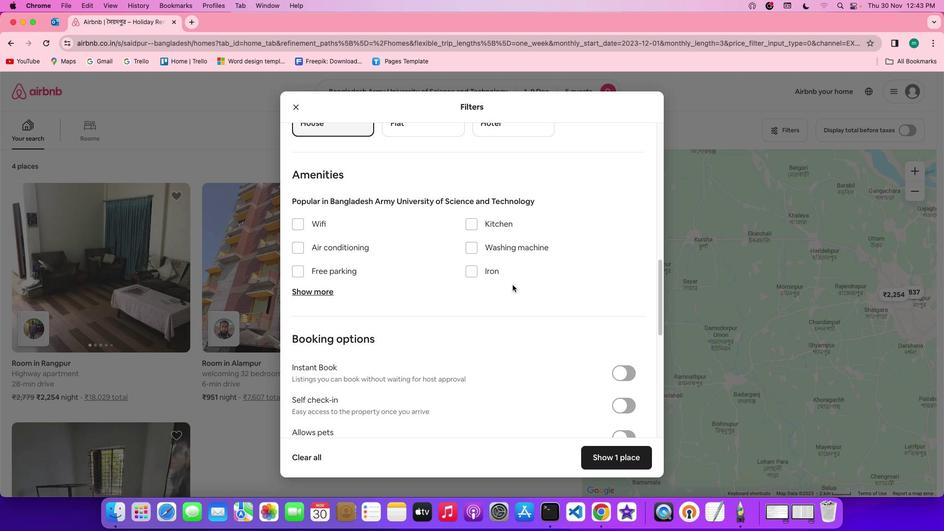 
Action: Mouse scrolled (517, 290) with delta (4, 4)
Screenshot: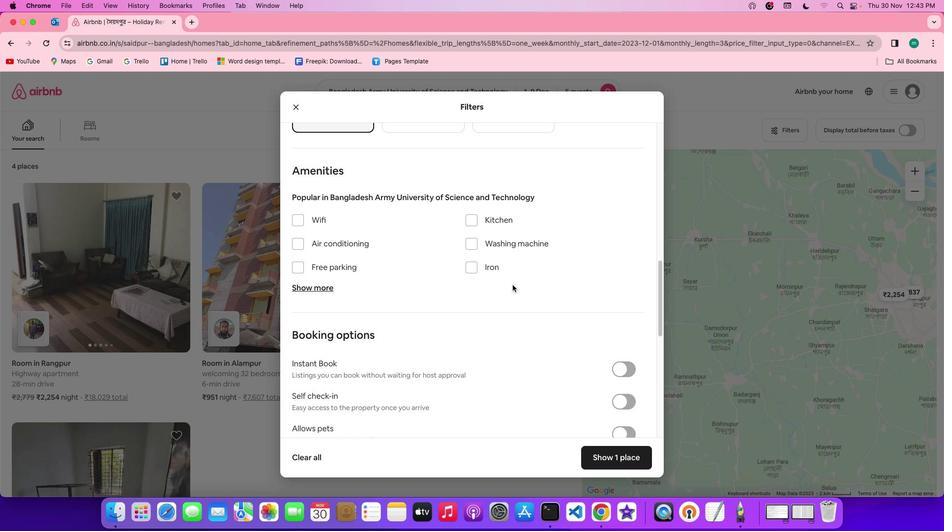 
Action: Mouse scrolled (517, 290) with delta (4, 4)
Screenshot: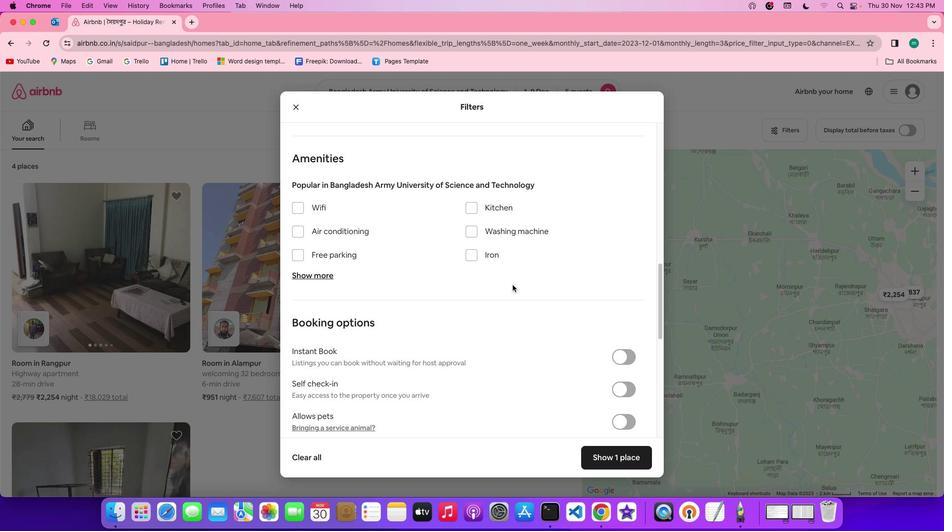 
Action: Mouse moved to (359, 227)
Screenshot: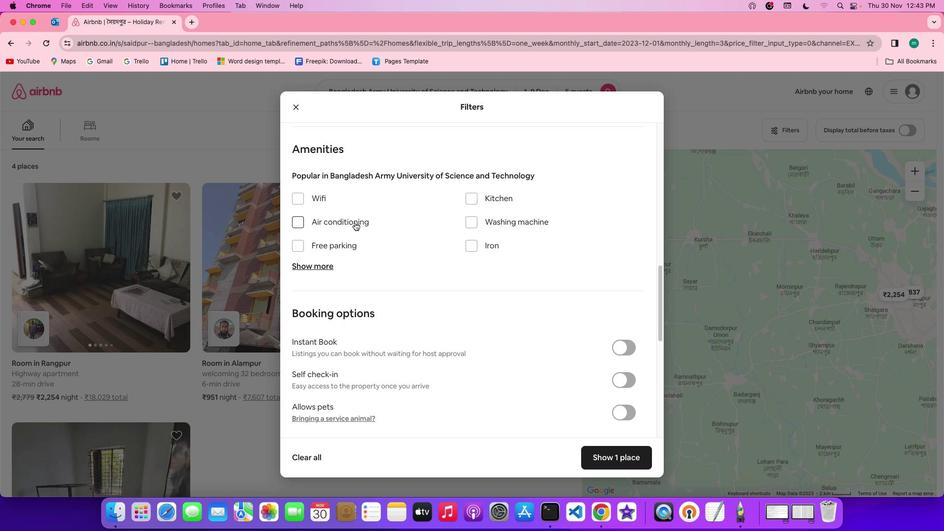 
Action: Mouse pressed left at (359, 227)
Screenshot: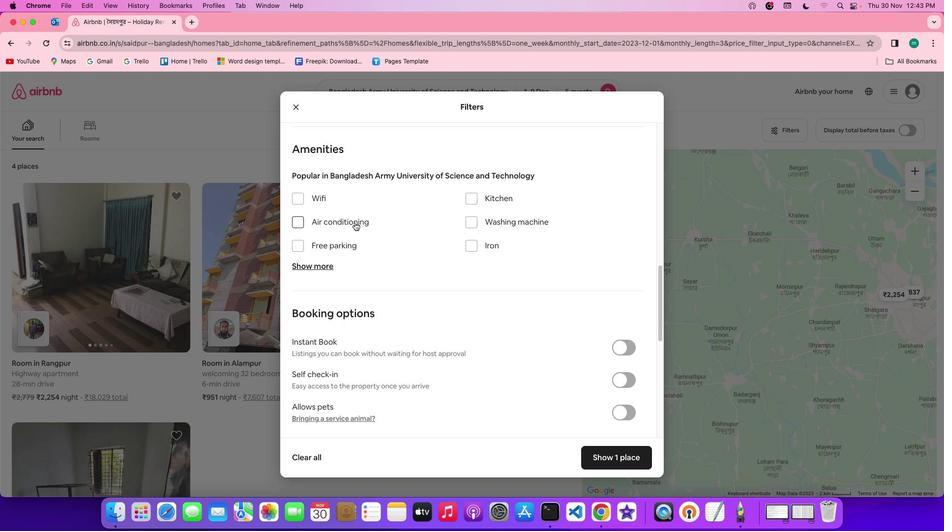 
Action: Mouse moved to (387, 278)
Screenshot: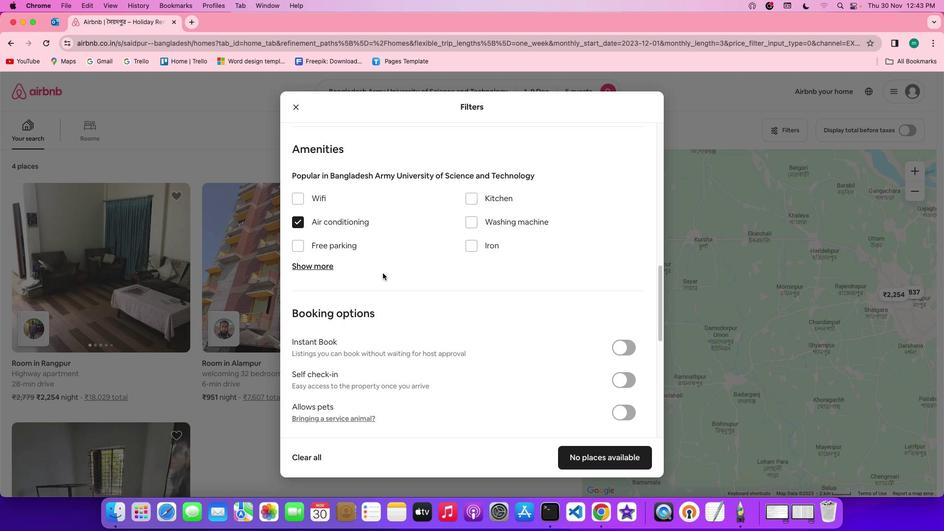 
Action: Mouse scrolled (387, 278) with delta (4, 4)
Screenshot: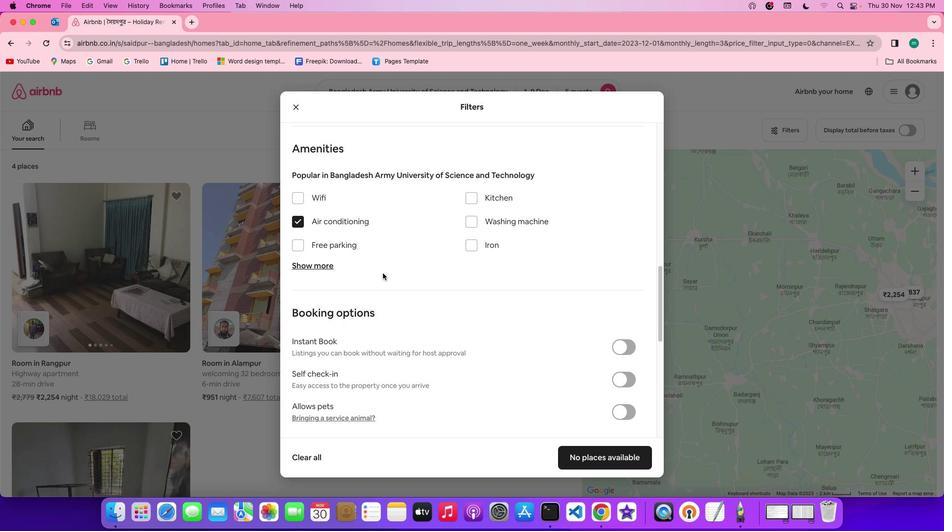 
Action: Mouse scrolled (387, 278) with delta (4, 4)
Screenshot: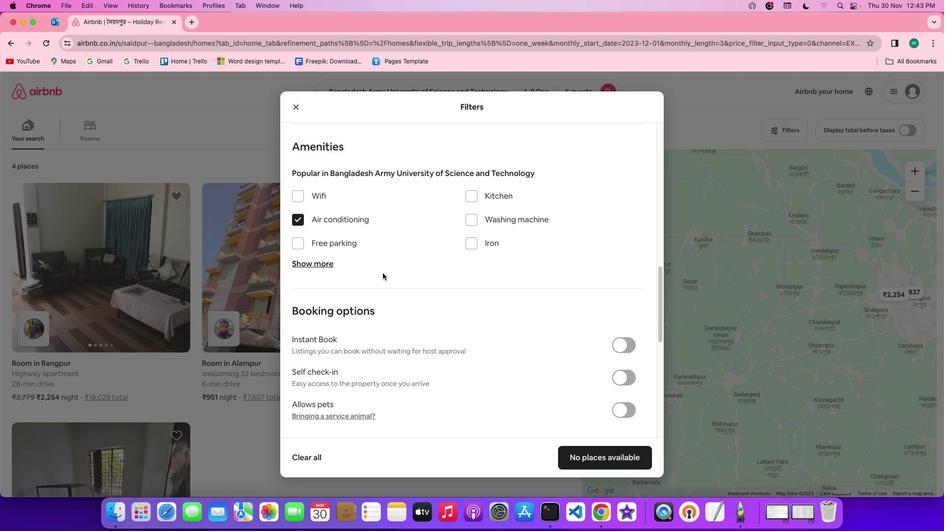 
Action: Mouse scrolled (387, 278) with delta (4, 4)
Screenshot: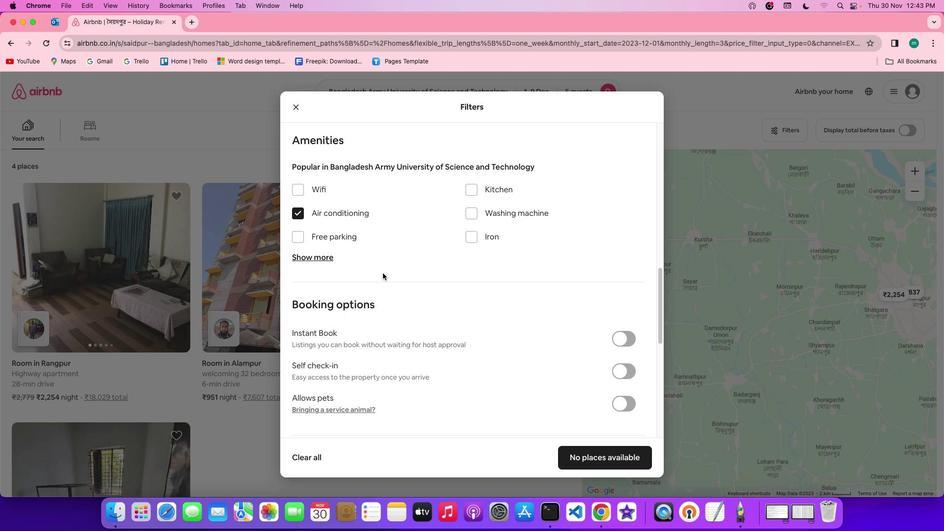 
Action: Mouse moved to (317, 249)
Screenshot: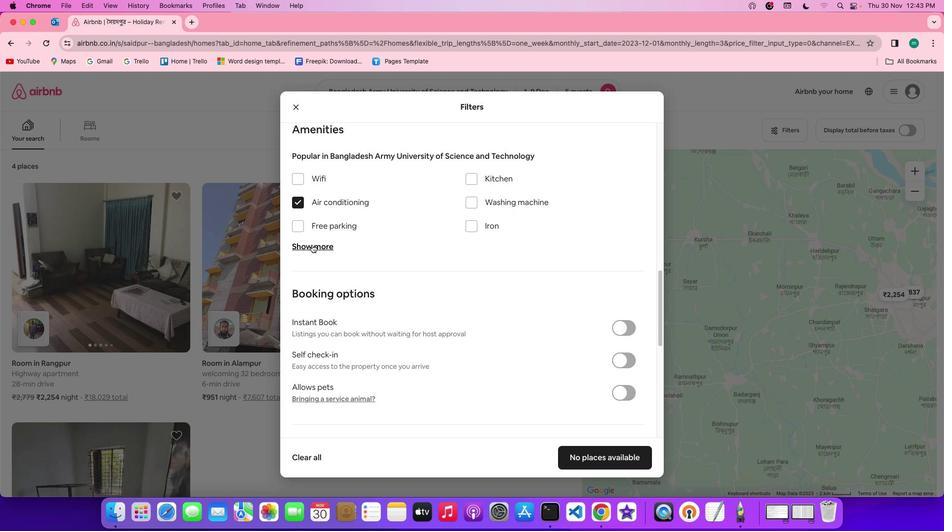 
Action: Mouse pressed left at (317, 249)
Screenshot: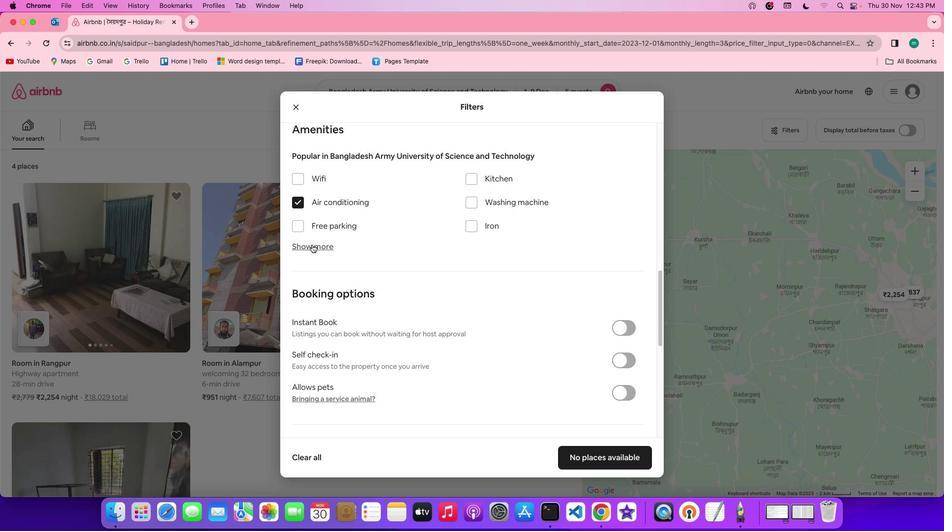 
Action: Mouse moved to (479, 182)
Screenshot: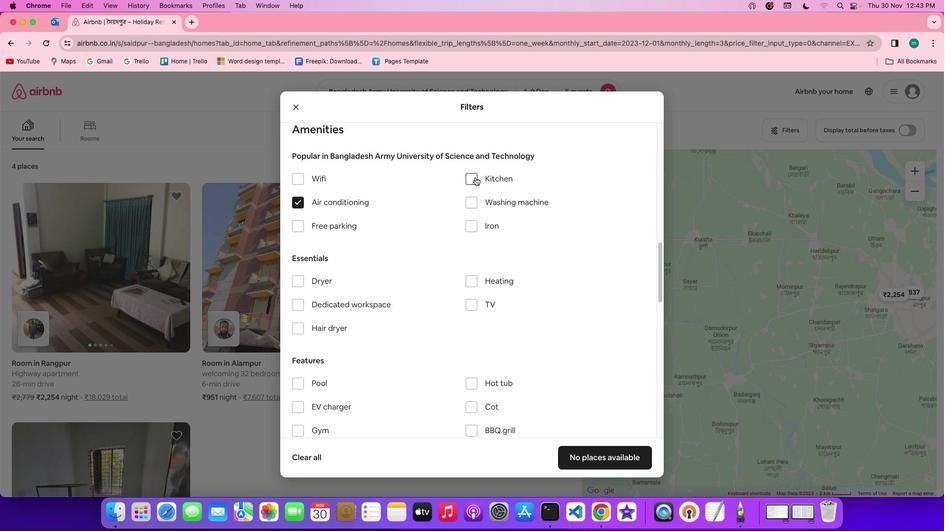 
Action: Mouse pressed left at (479, 182)
Screenshot: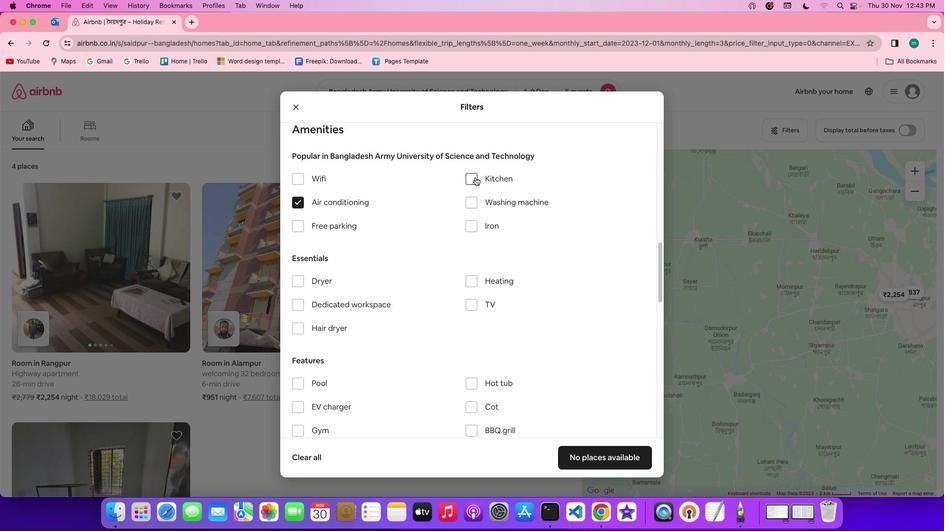 
Action: Mouse moved to (359, 228)
Screenshot: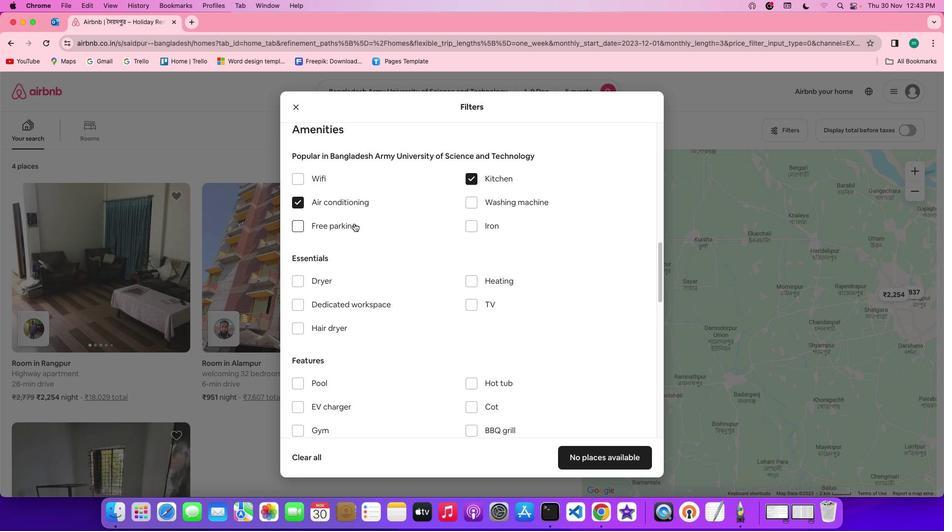 
Action: Mouse pressed left at (359, 228)
Screenshot: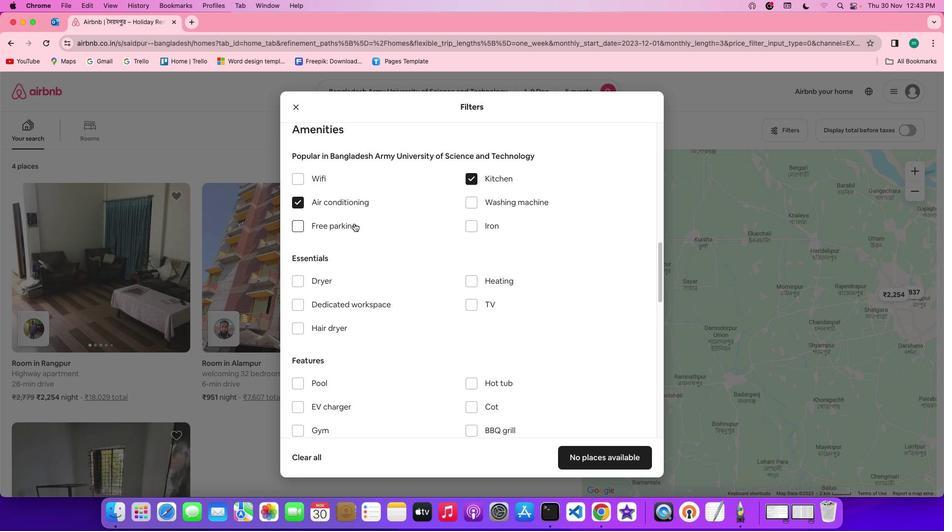 
Action: Mouse moved to (427, 309)
Screenshot: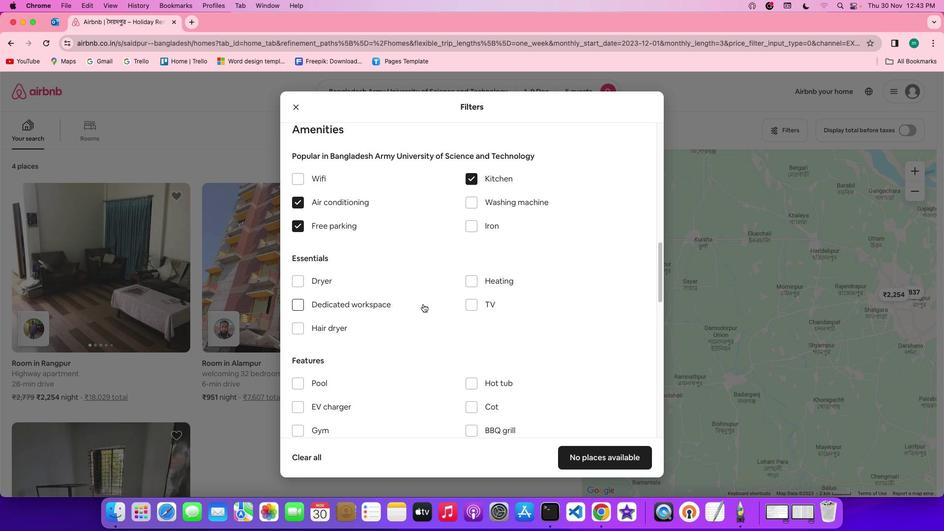 
Action: Mouse scrolled (427, 309) with delta (4, 4)
Screenshot: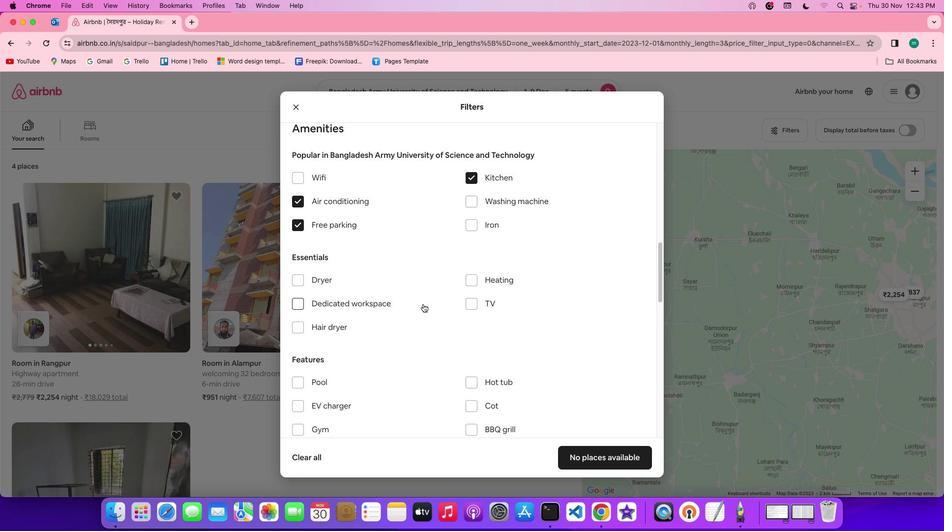 
Action: Mouse scrolled (427, 309) with delta (4, 4)
Screenshot: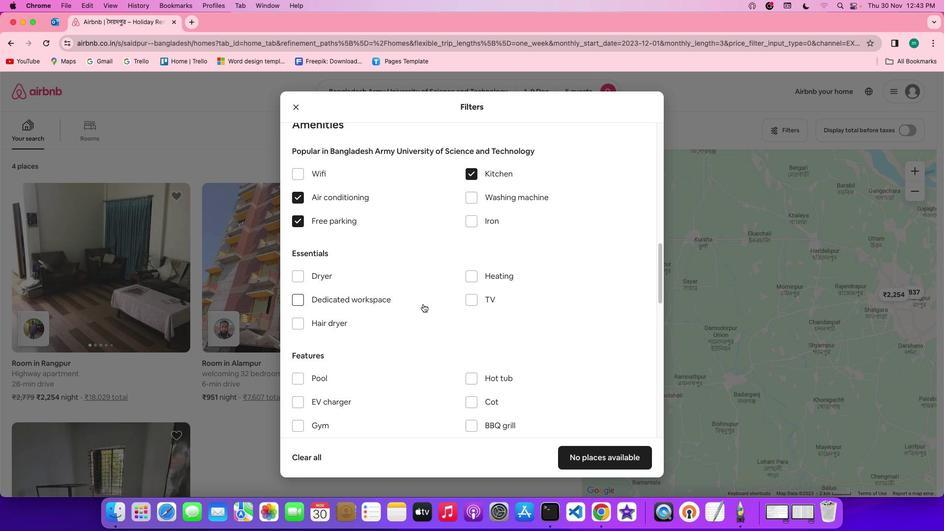 
Action: Mouse scrolled (427, 309) with delta (4, 4)
Screenshot: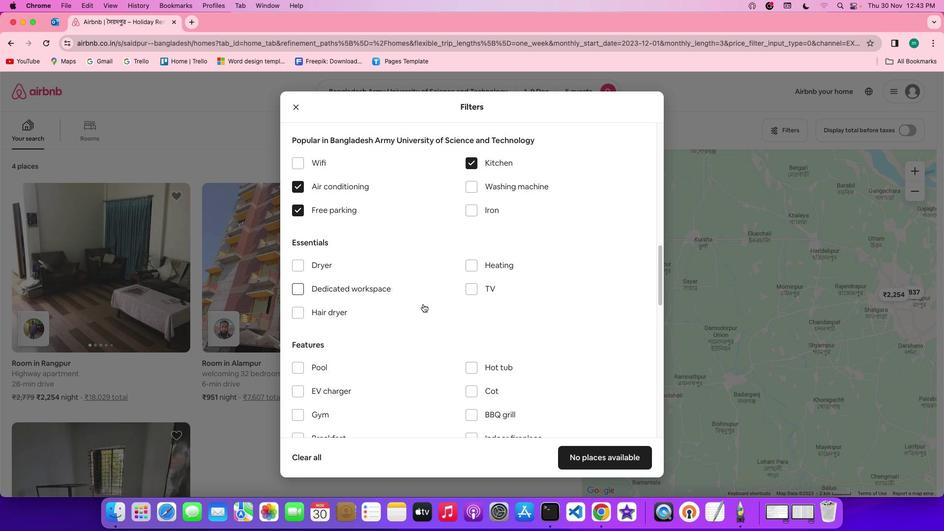 
Action: Mouse scrolled (427, 309) with delta (4, 4)
Screenshot: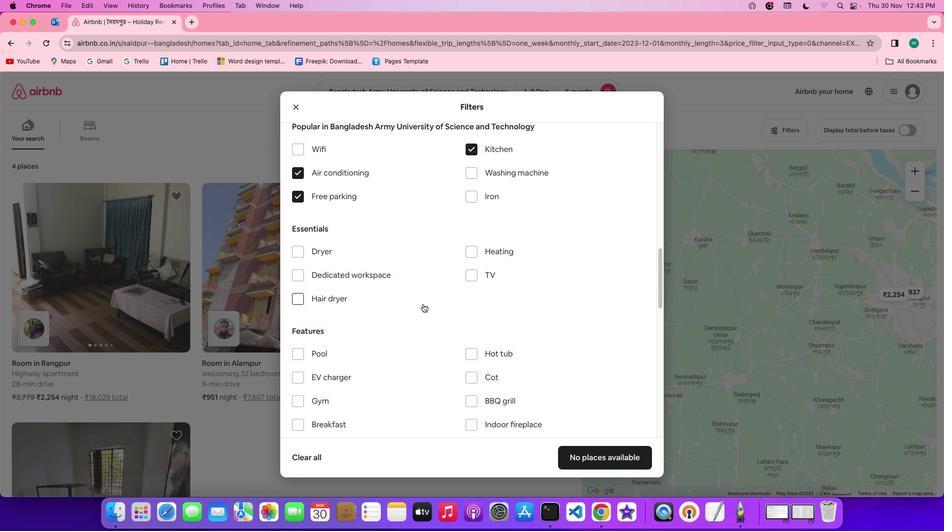 
Action: Mouse scrolled (427, 309) with delta (4, 4)
Screenshot: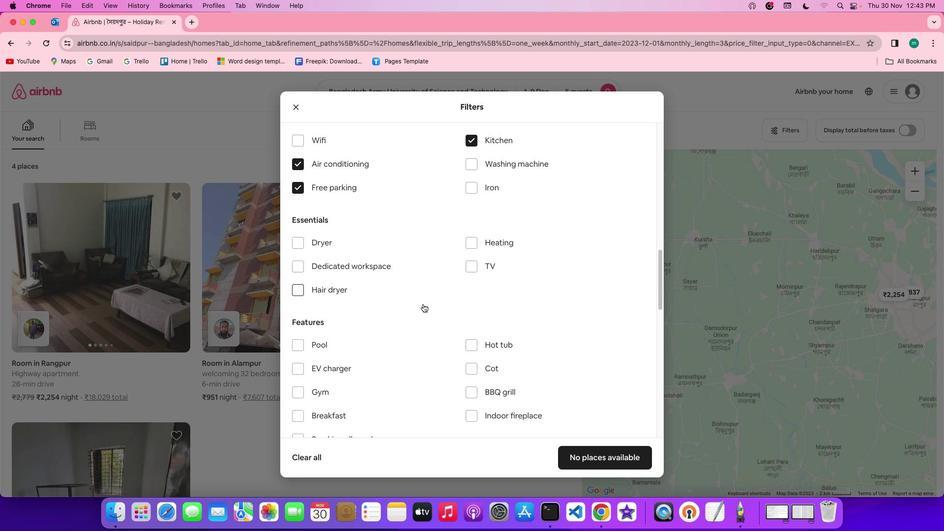 
Action: Mouse scrolled (427, 309) with delta (4, 3)
Screenshot: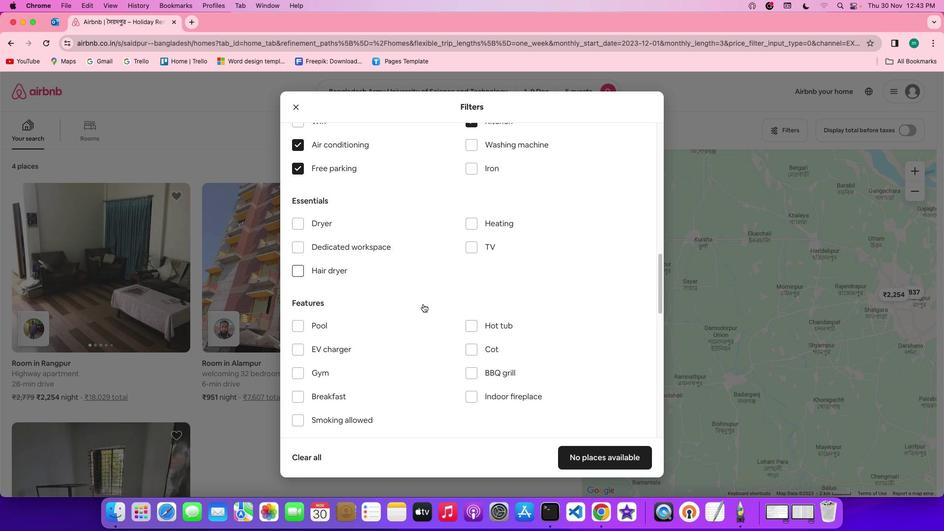
Action: Mouse scrolled (427, 309) with delta (4, 3)
Screenshot: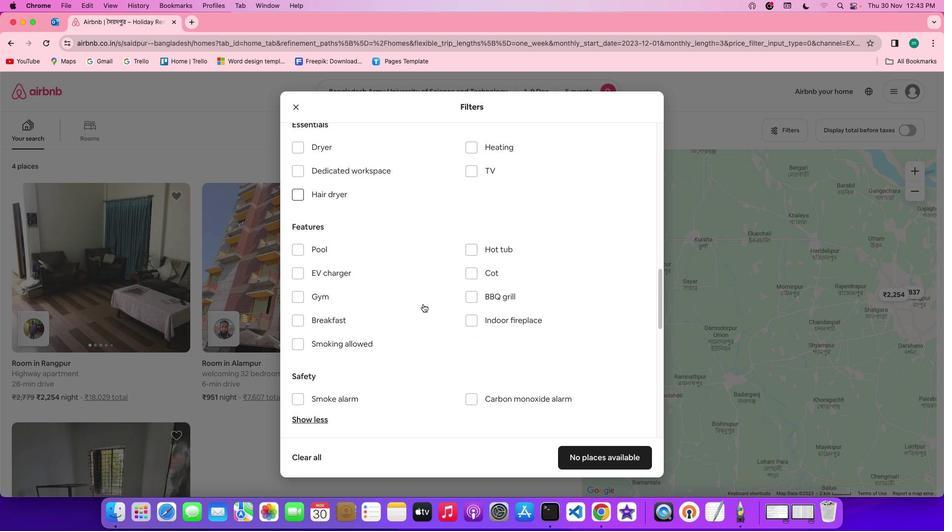 
Action: Mouse moved to (501, 355)
Screenshot: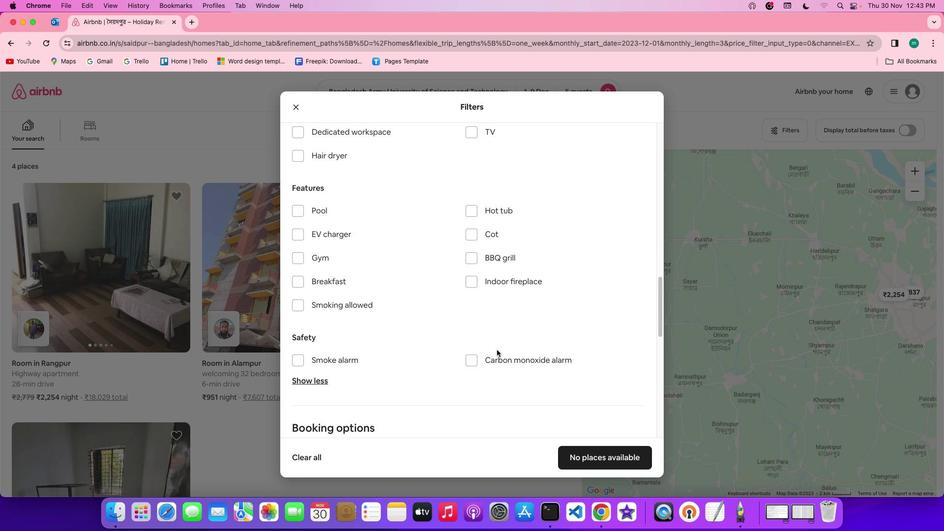 
Action: Mouse scrolled (501, 355) with delta (4, 4)
Screenshot: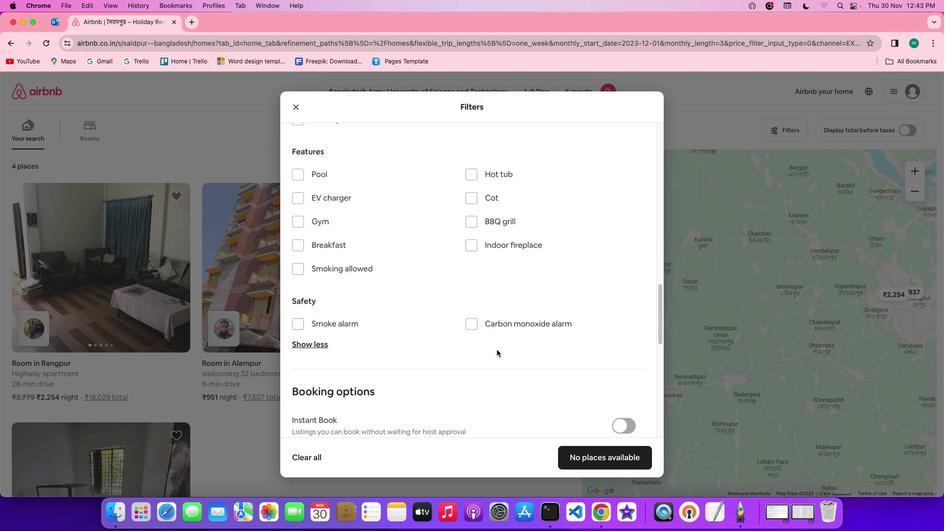 
Action: Mouse scrolled (501, 355) with delta (4, 4)
Screenshot: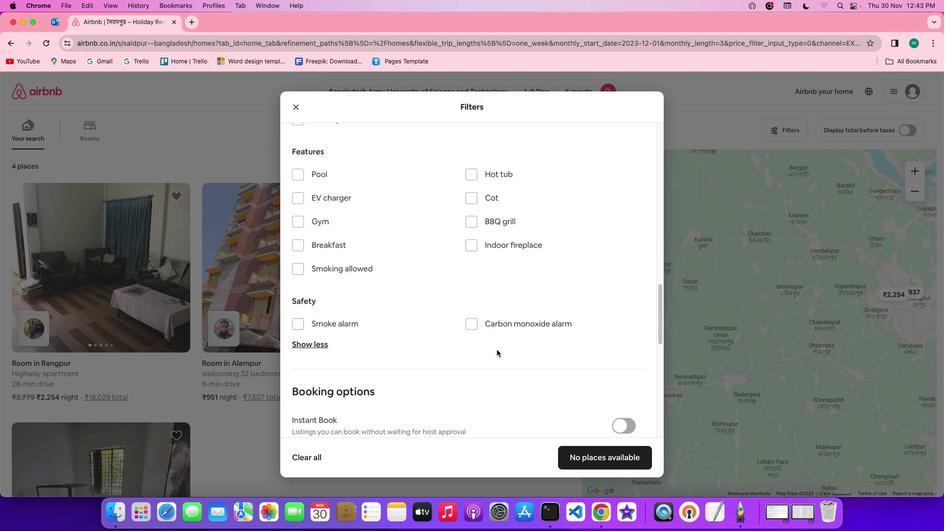 
Action: Mouse scrolled (501, 355) with delta (4, 3)
Screenshot: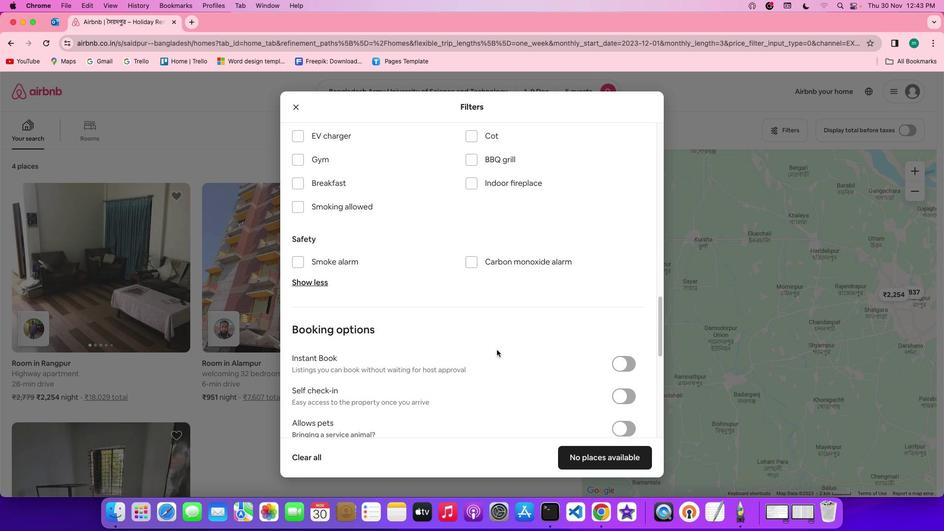 
Action: Mouse scrolled (501, 355) with delta (4, 2)
Screenshot: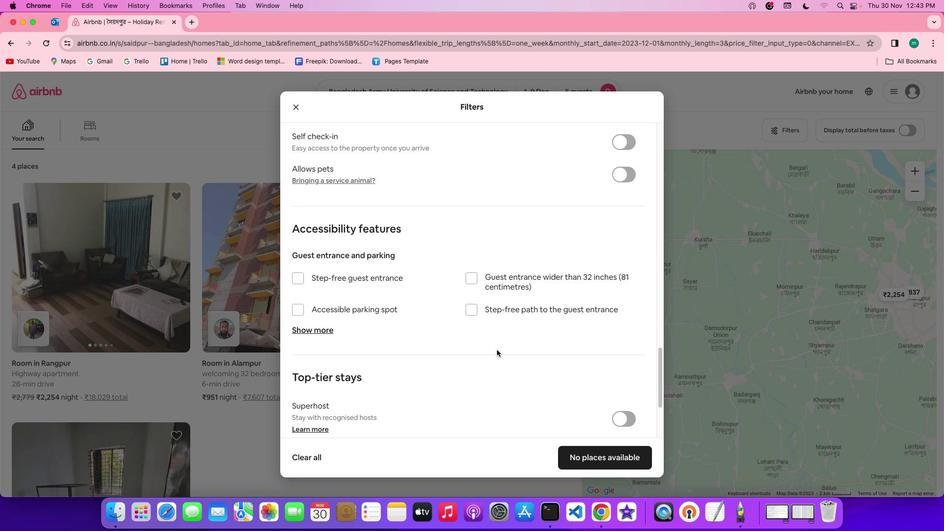 
Action: Mouse scrolled (501, 355) with delta (4, 1)
Screenshot: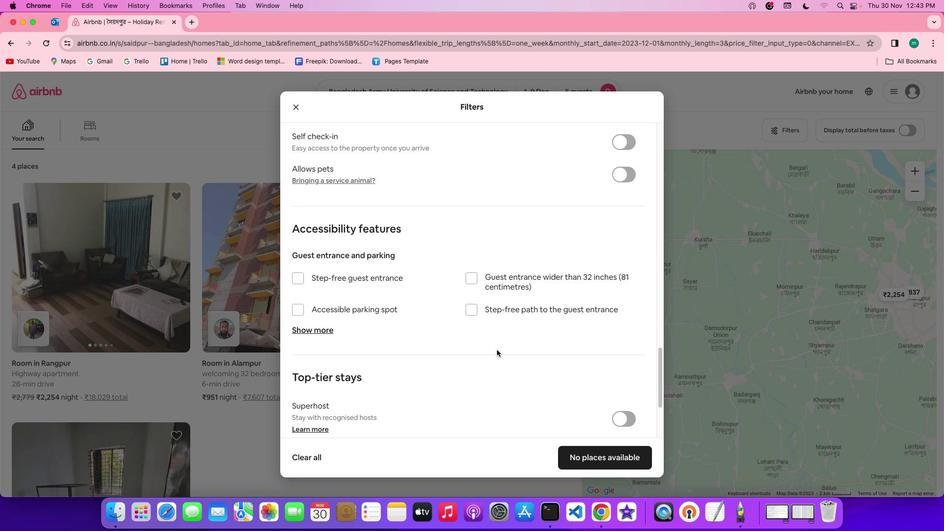 
Action: Mouse scrolled (501, 355) with delta (4, 1)
Screenshot: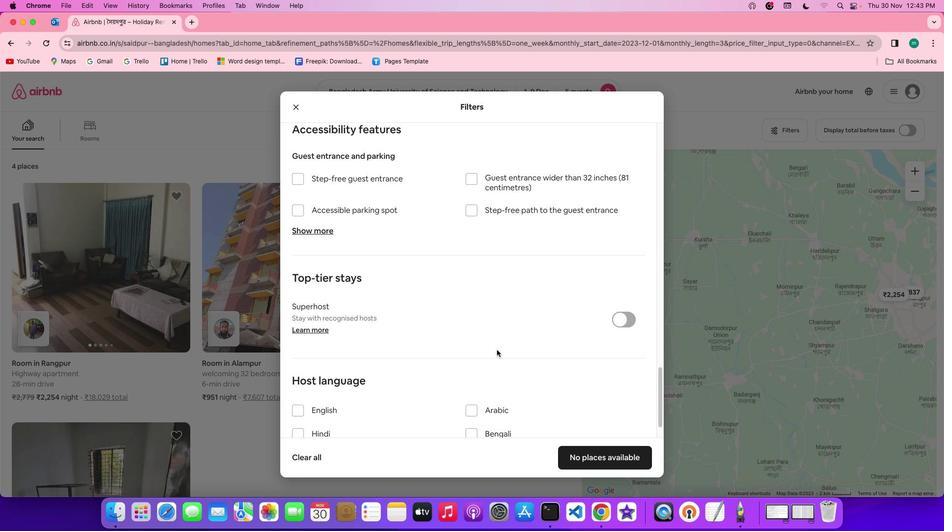 
Action: Mouse scrolled (501, 355) with delta (4, 4)
Screenshot: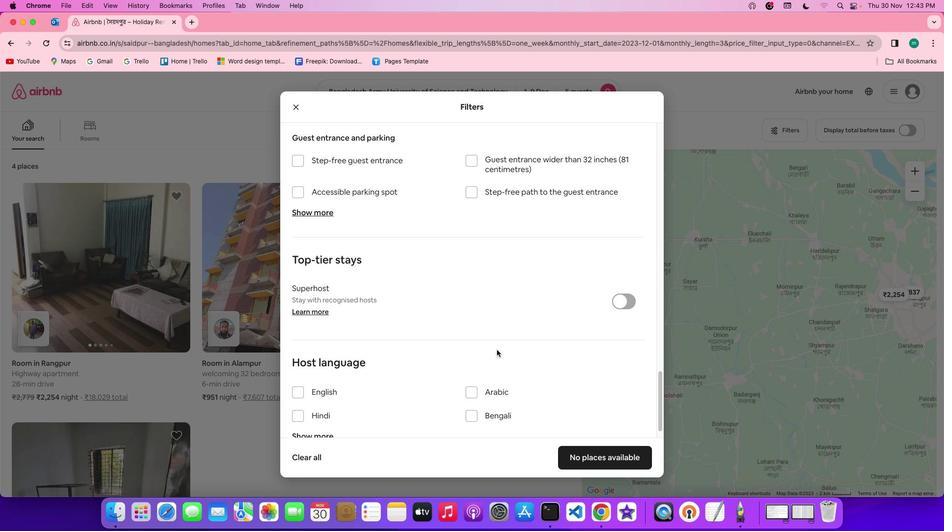 
Action: Mouse scrolled (501, 355) with delta (4, 4)
Screenshot: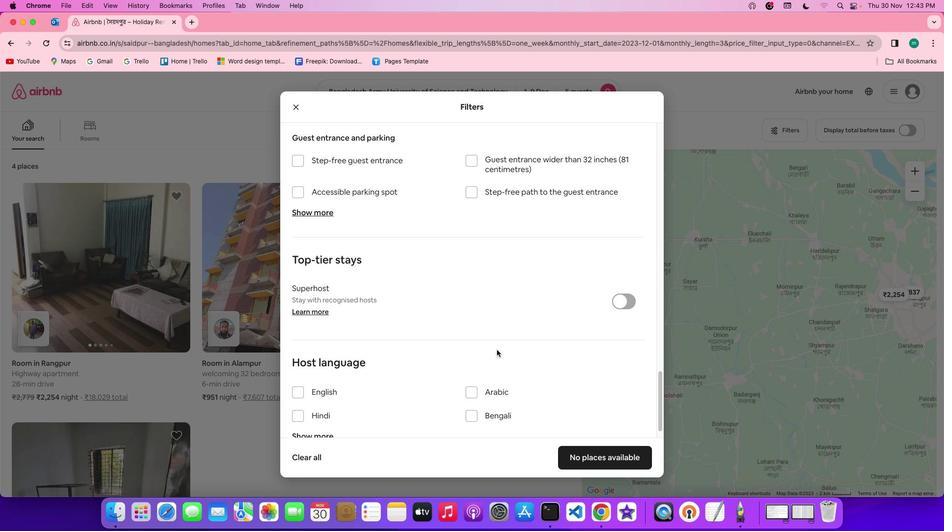 
Action: Mouse scrolled (501, 355) with delta (4, 3)
Screenshot: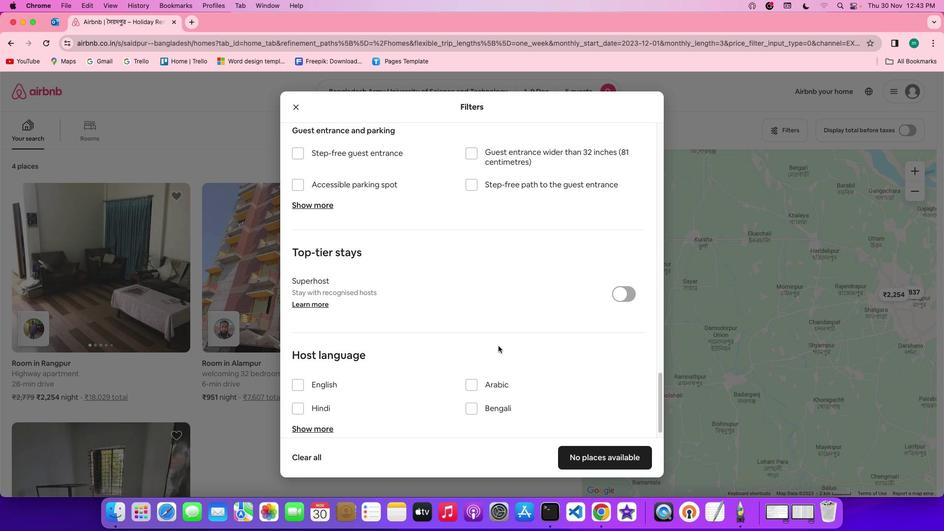 
Action: Mouse scrolled (501, 355) with delta (4, 2)
Screenshot: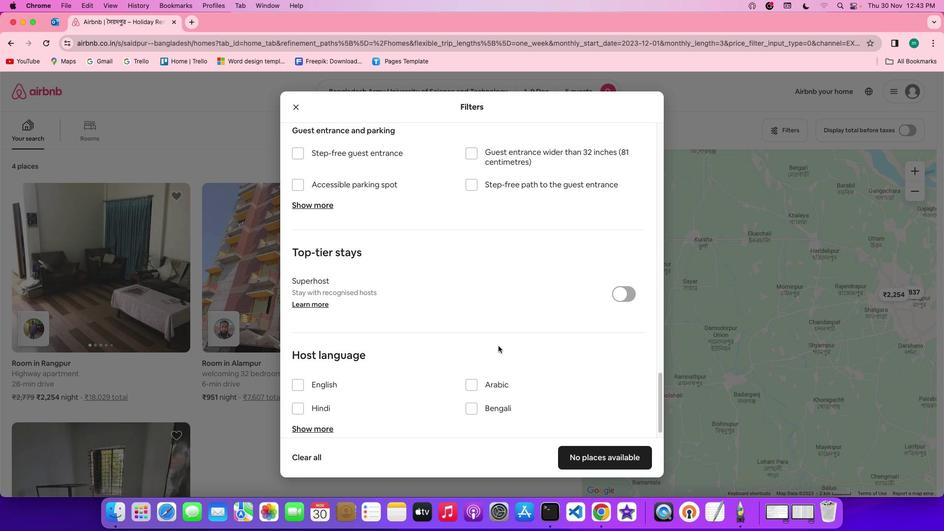 
Action: Mouse scrolled (501, 355) with delta (4, 1)
Screenshot: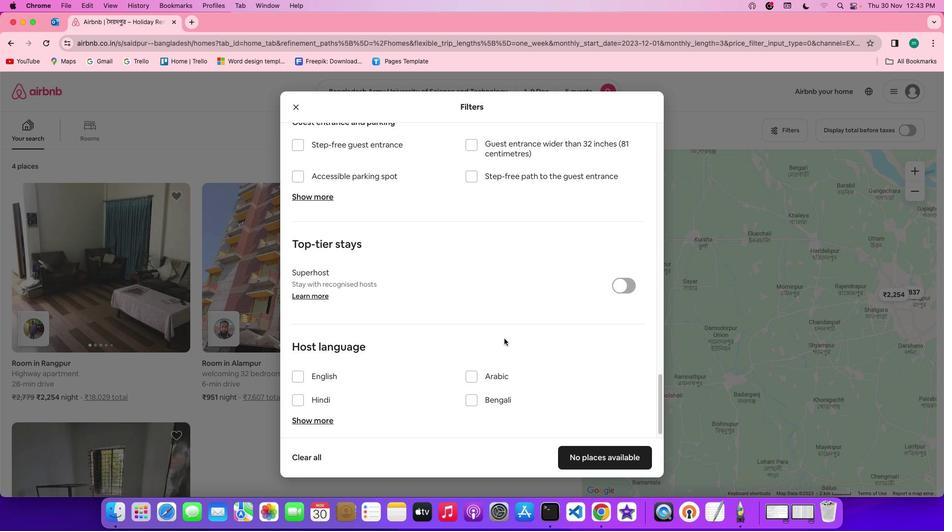 
Action: Mouse scrolled (501, 355) with delta (4, 1)
Screenshot: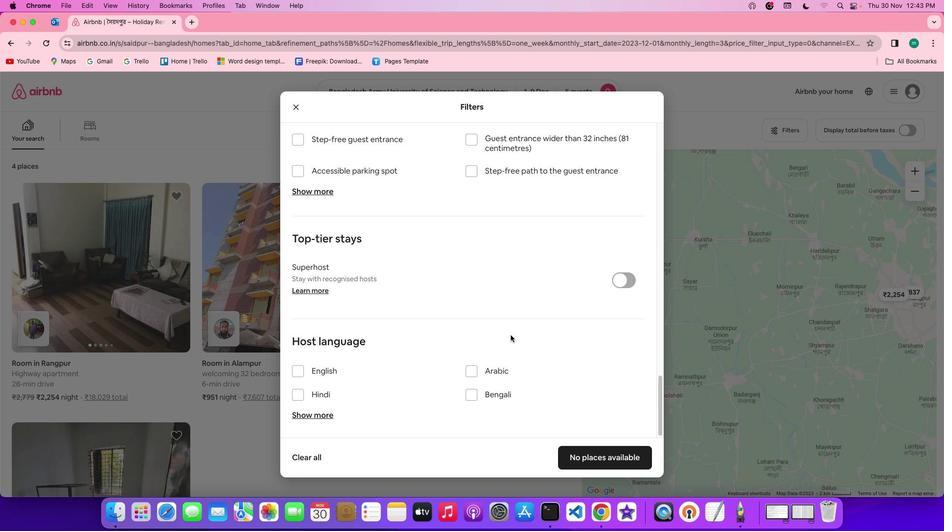 
Action: Mouse moved to (657, 368)
Screenshot: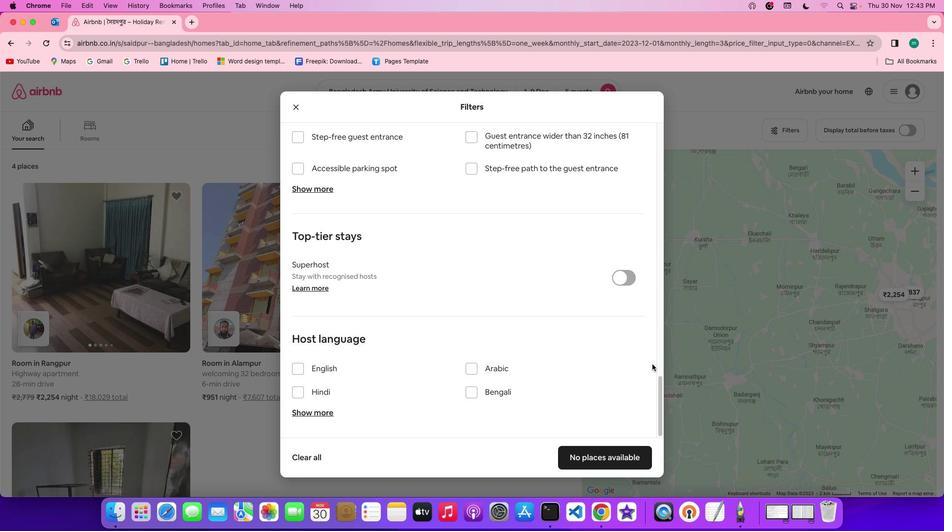 
Action: Mouse scrolled (657, 368) with delta (4, 4)
Screenshot: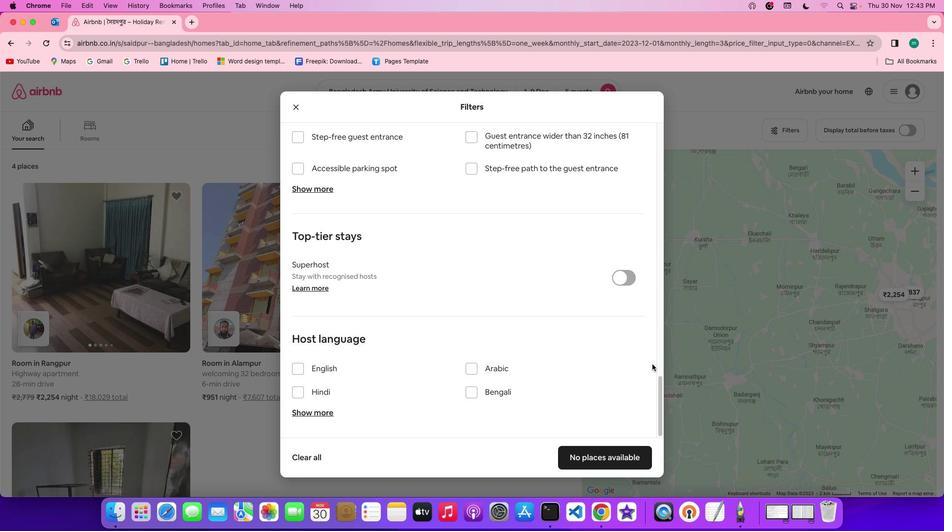 
Action: Mouse scrolled (657, 368) with delta (4, 4)
Screenshot: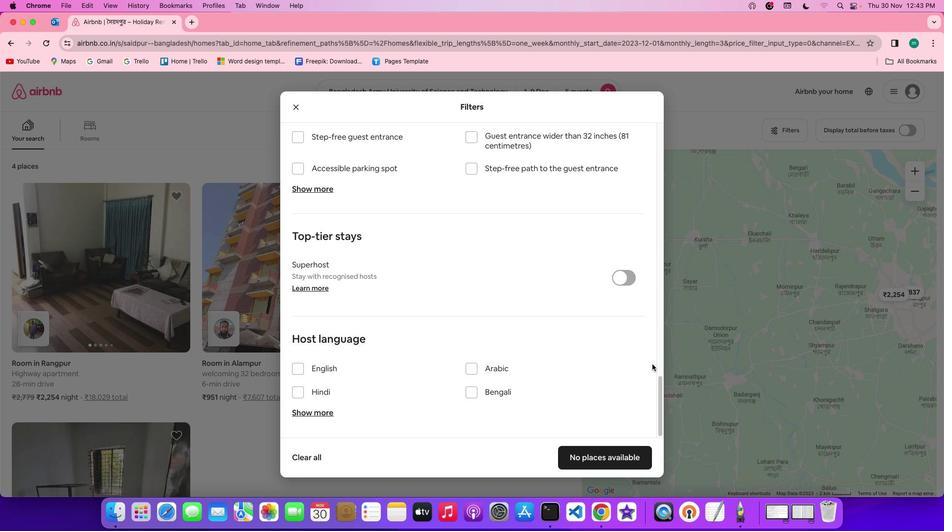 
Action: Mouse scrolled (657, 368) with delta (4, 3)
Screenshot: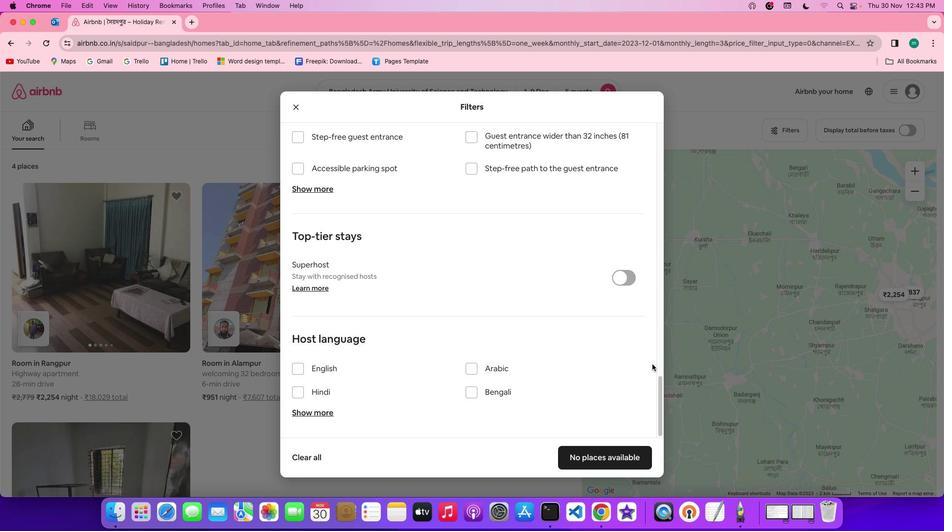 
Action: Mouse scrolled (657, 368) with delta (4, 2)
Screenshot: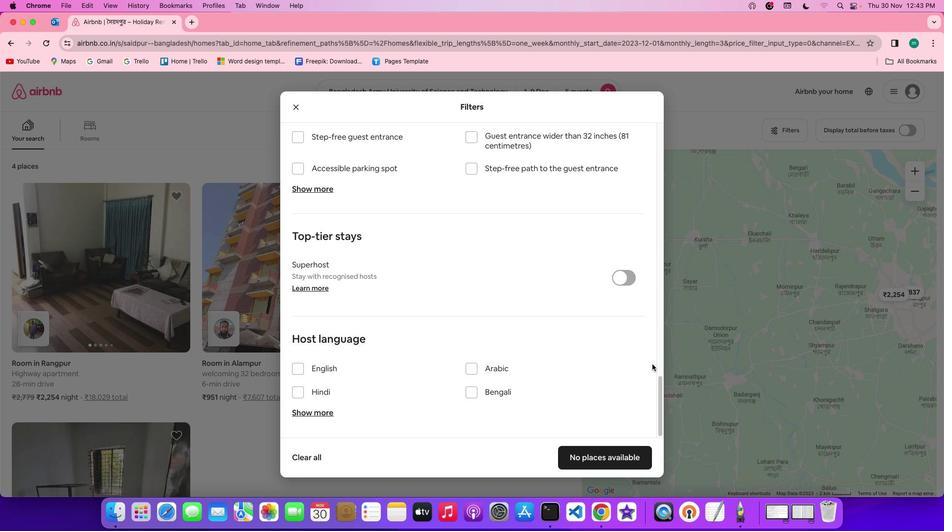 
Action: Mouse scrolled (657, 368) with delta (4, 1)
Screenshot: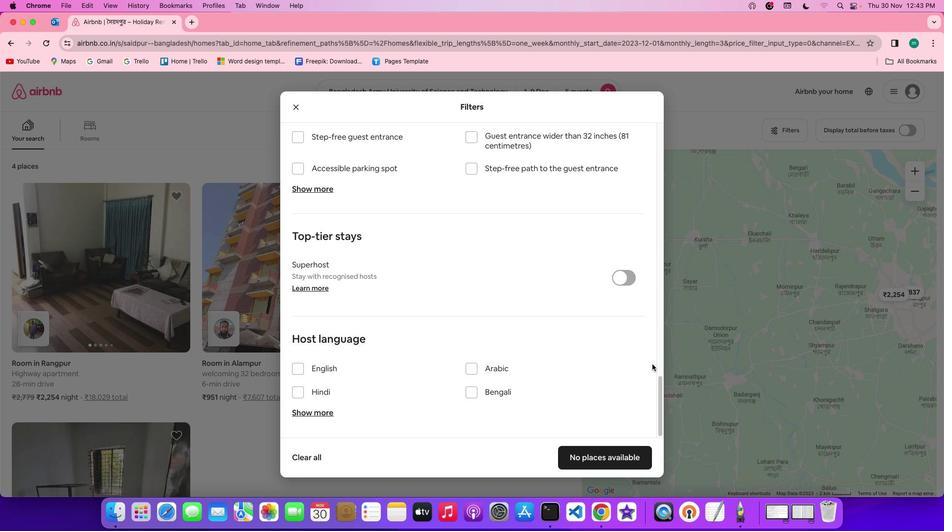 
Action: Mouse scrolled (657, 368) with delta (4, 1)
Screenshot: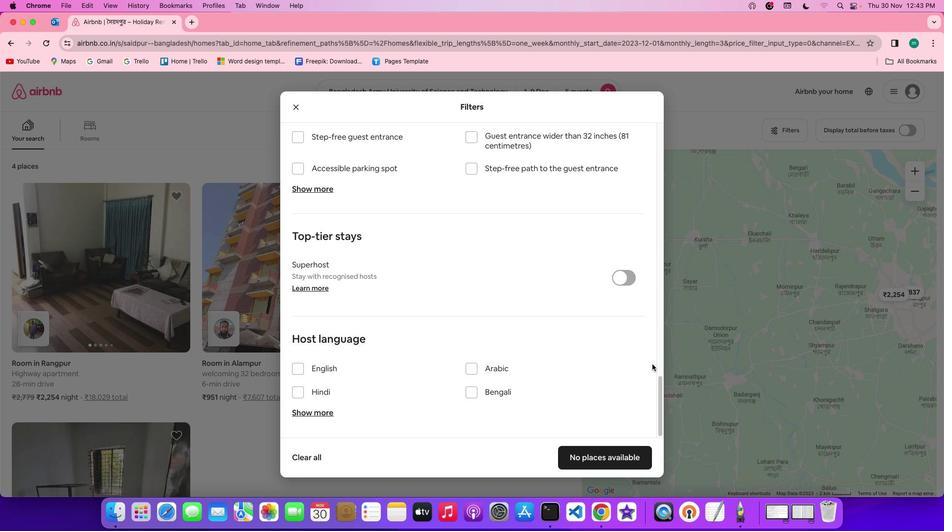 
Action: Mouse moved to (598, 462)
Screenshot: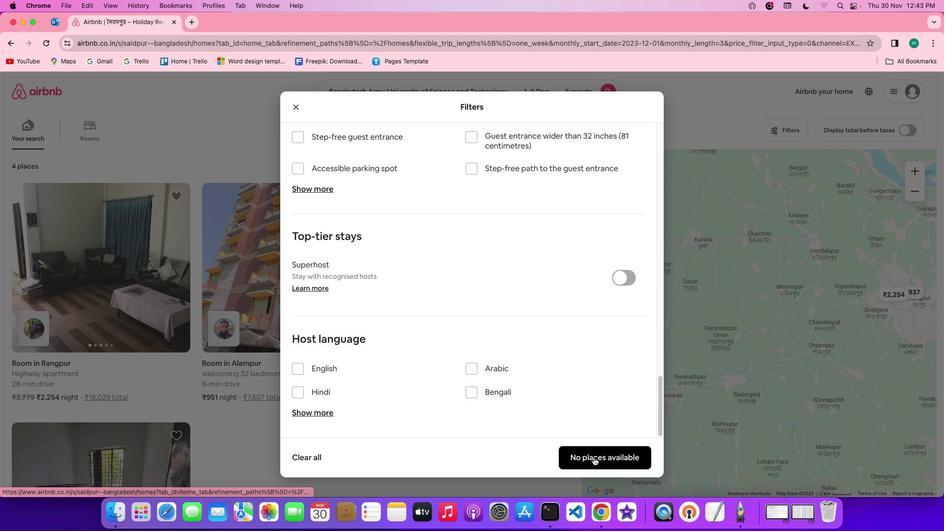 
Action: Mouse pressed left at (598, 462)
Screenshot: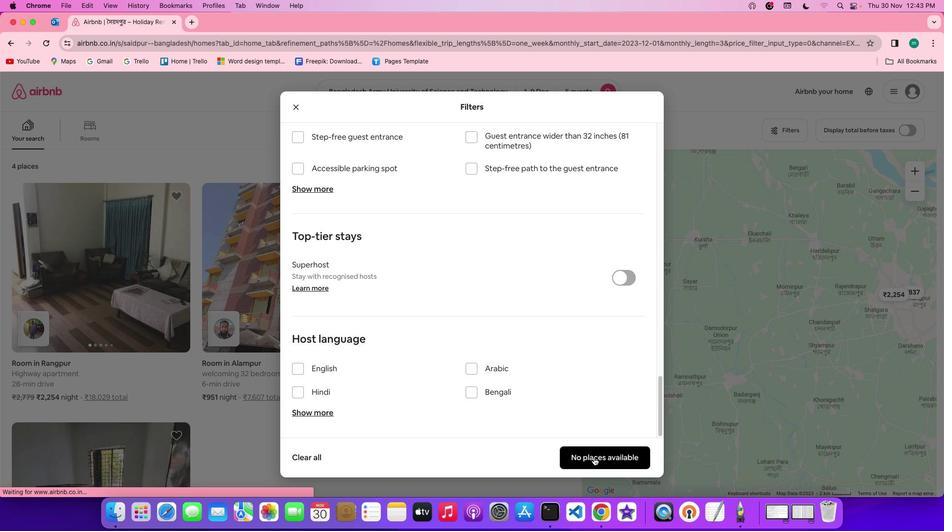 
Action: Mouse moved to (220, 282)
Screenshot: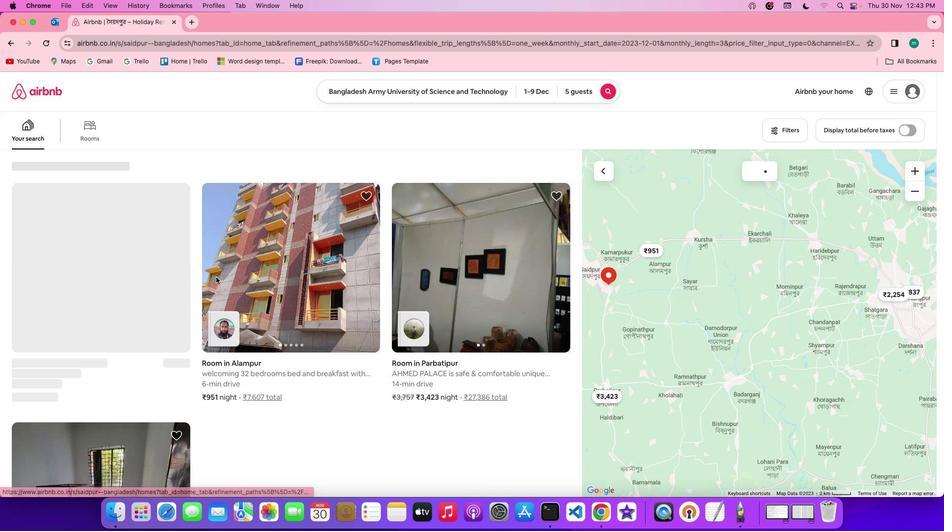 
